 Task: Create a task  Create a new online platform for online personal training sessions , assign it to team member softage.5@softage.net in the project BioTech and update the status of the task to  On Track  , set the priority of the task to Low
Action: Mouse moved to (314, 335)
Screenshot: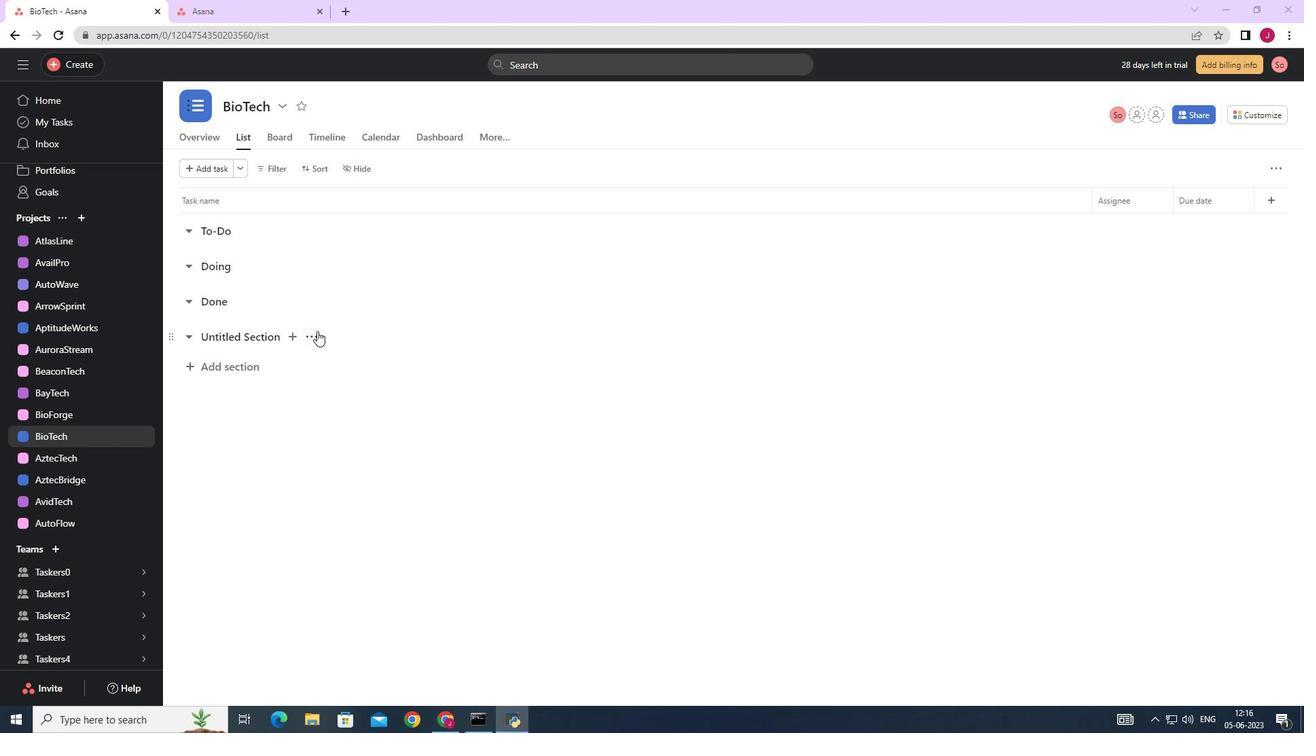 
Action: Mouse pressed left at (314, 335)
Screenshot: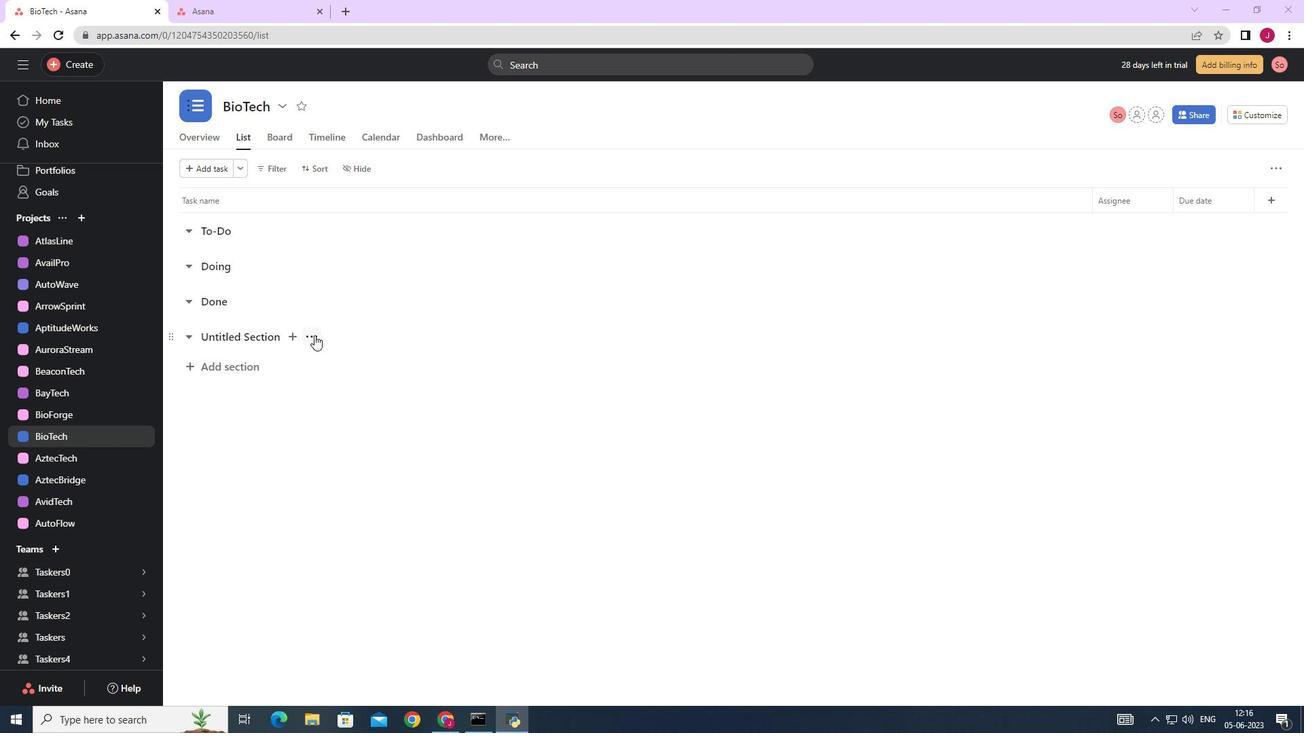 
Action: Mouse moved to (360, 441)
Screenshot: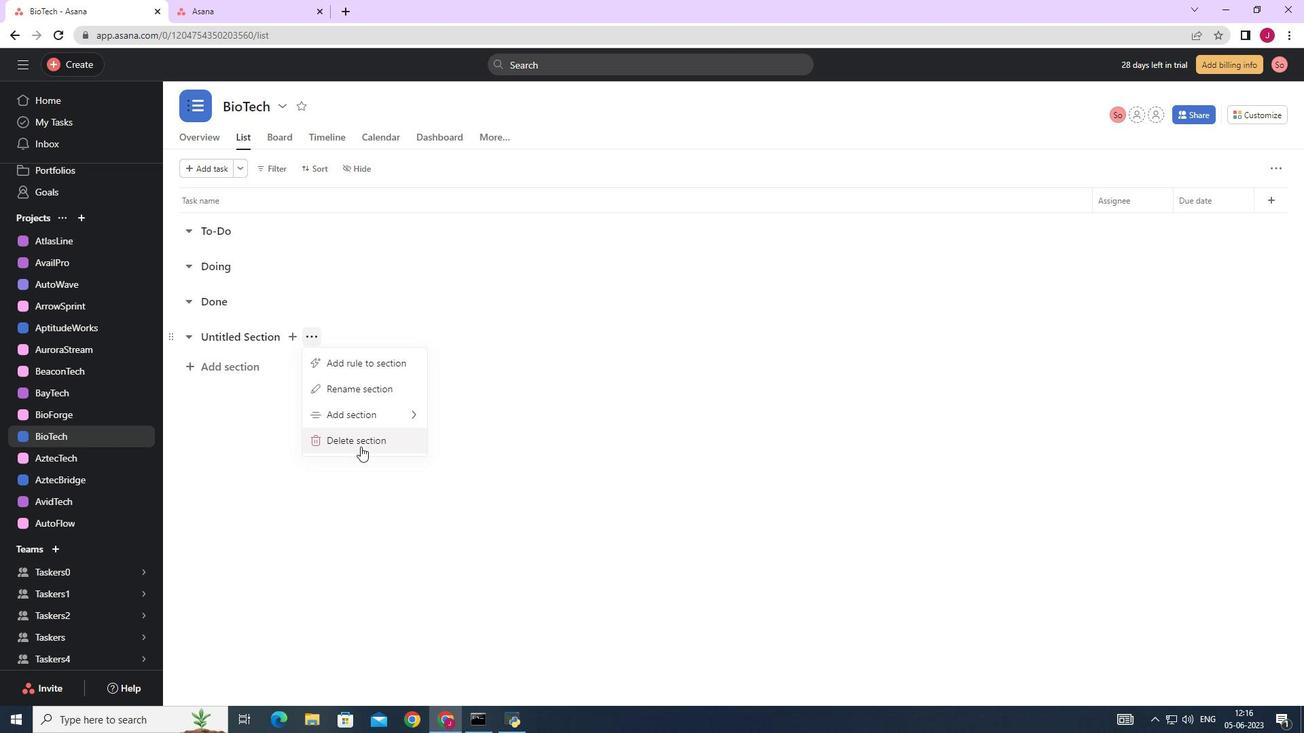 
Action: Mouse pressed left at (360, 441)
Screenshot: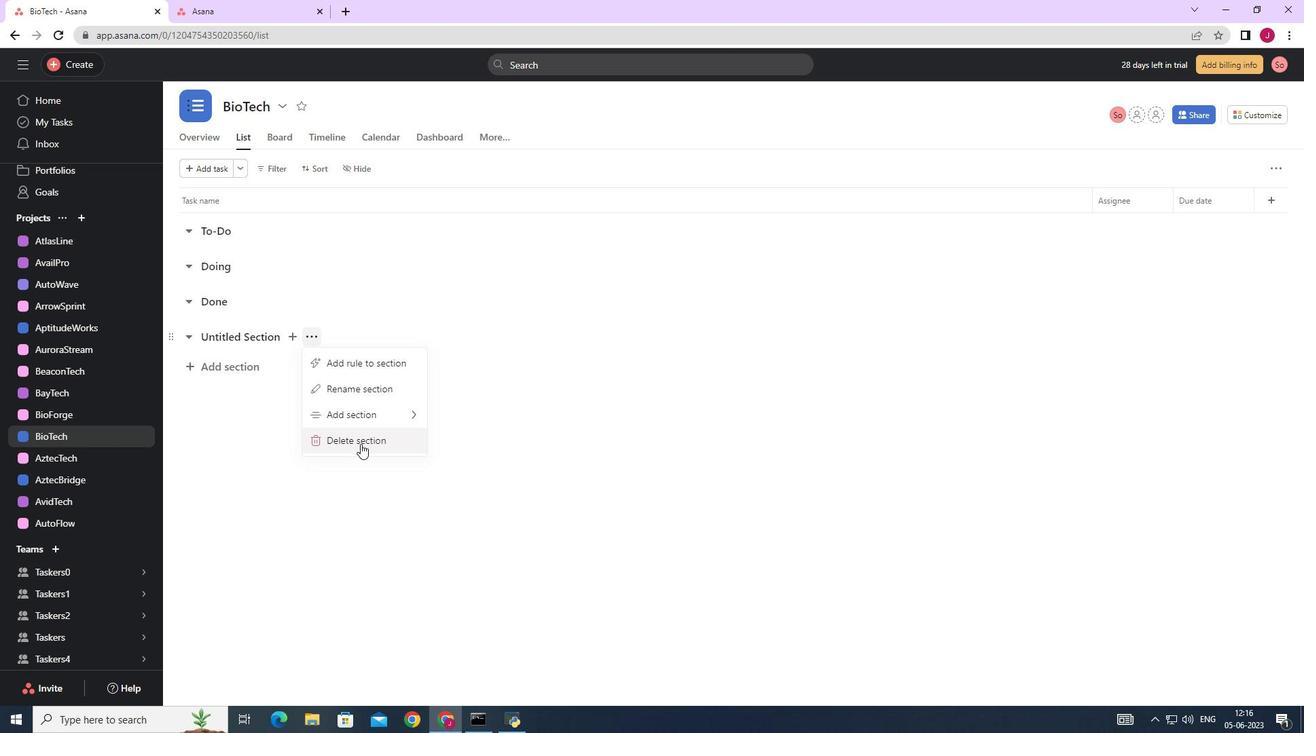 
Action: Mouse moved to (79, 64)
Screenshot: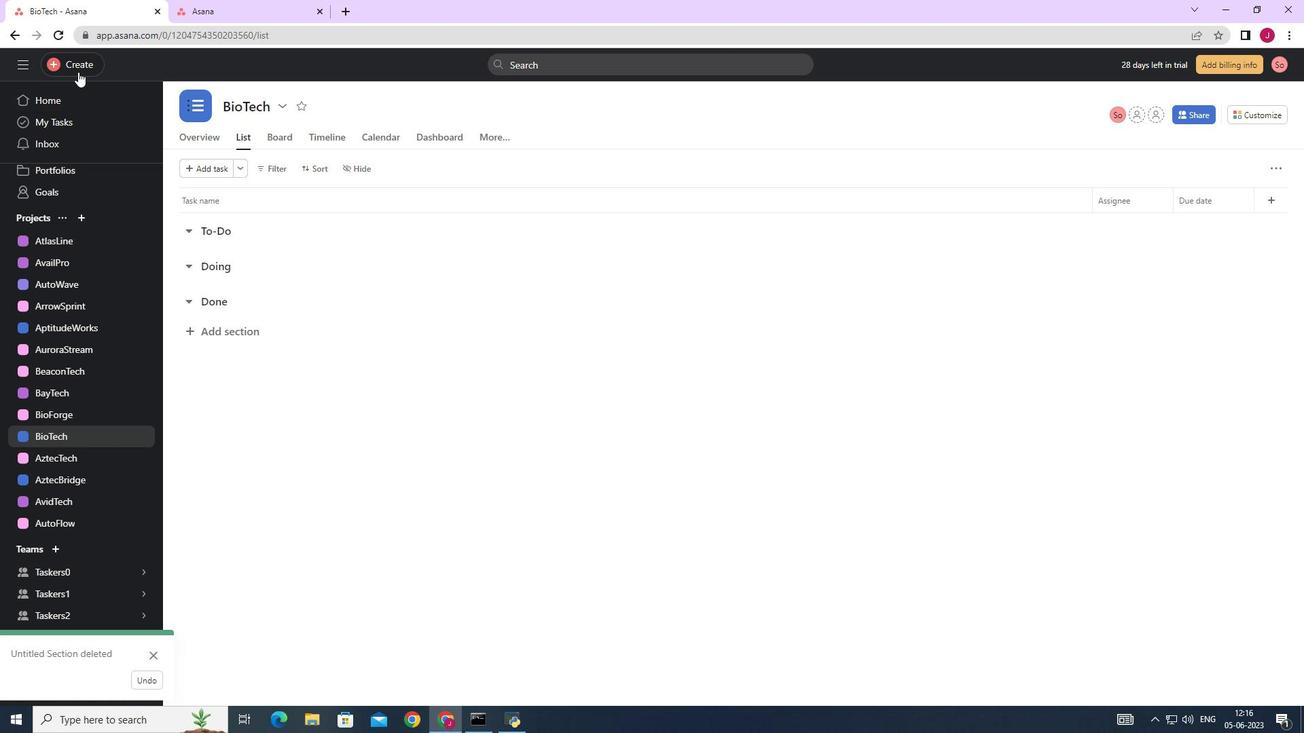 
Action: Mouse pressed left at (79, 64)
Screenshot: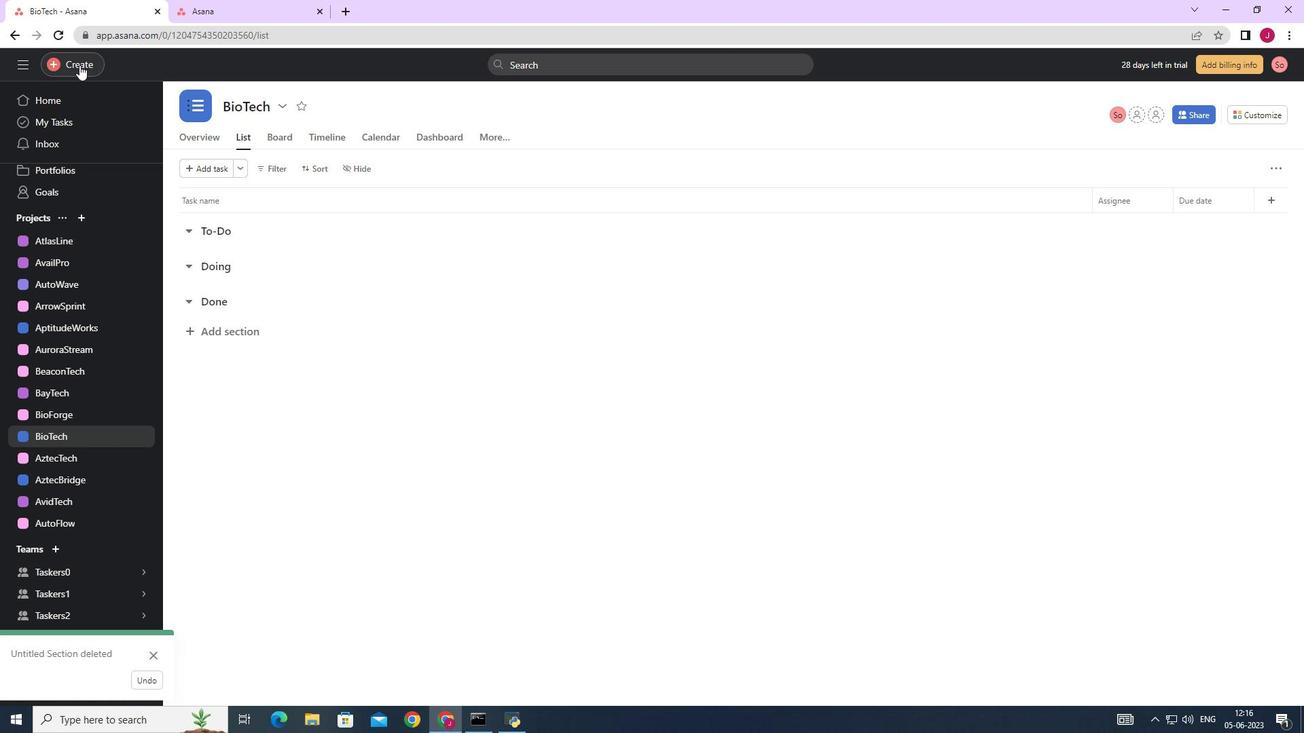 
Action: Mouse moved to (156, 69)
Screenshot: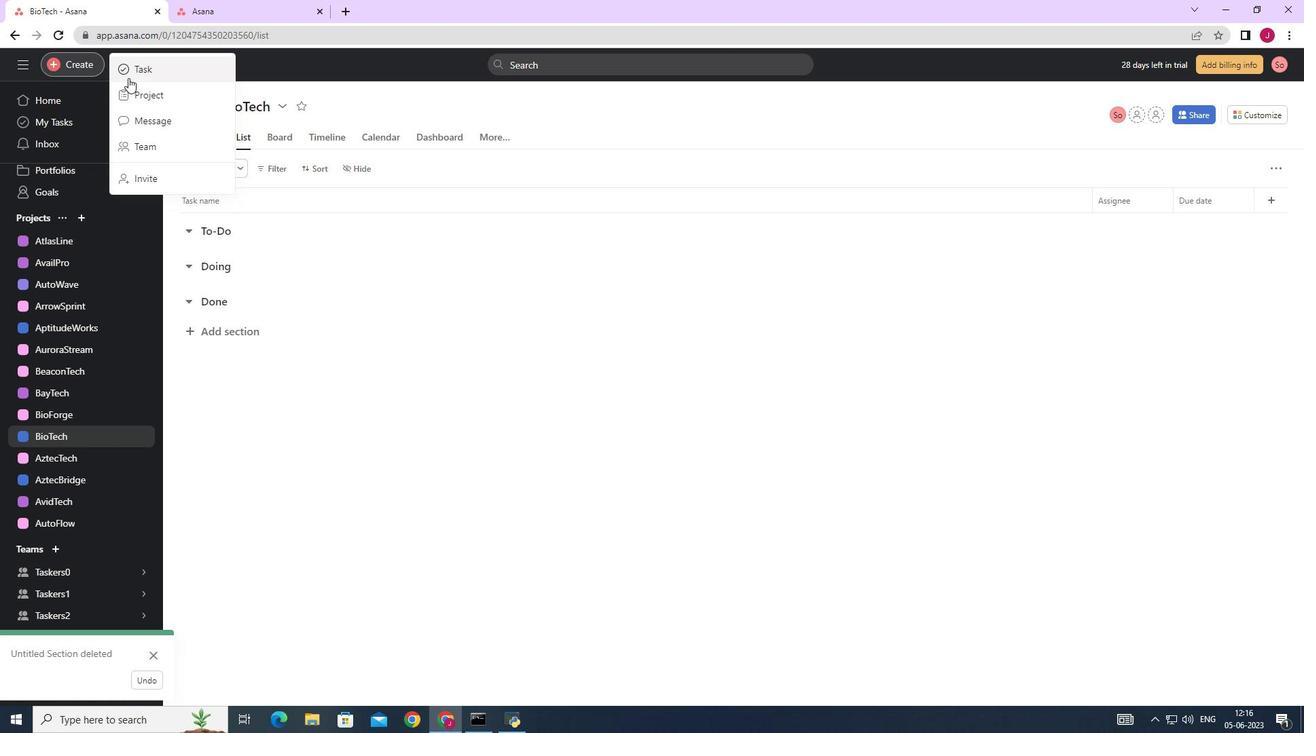 
Action: Mouse pressed left at (156, 69)
Screenshot: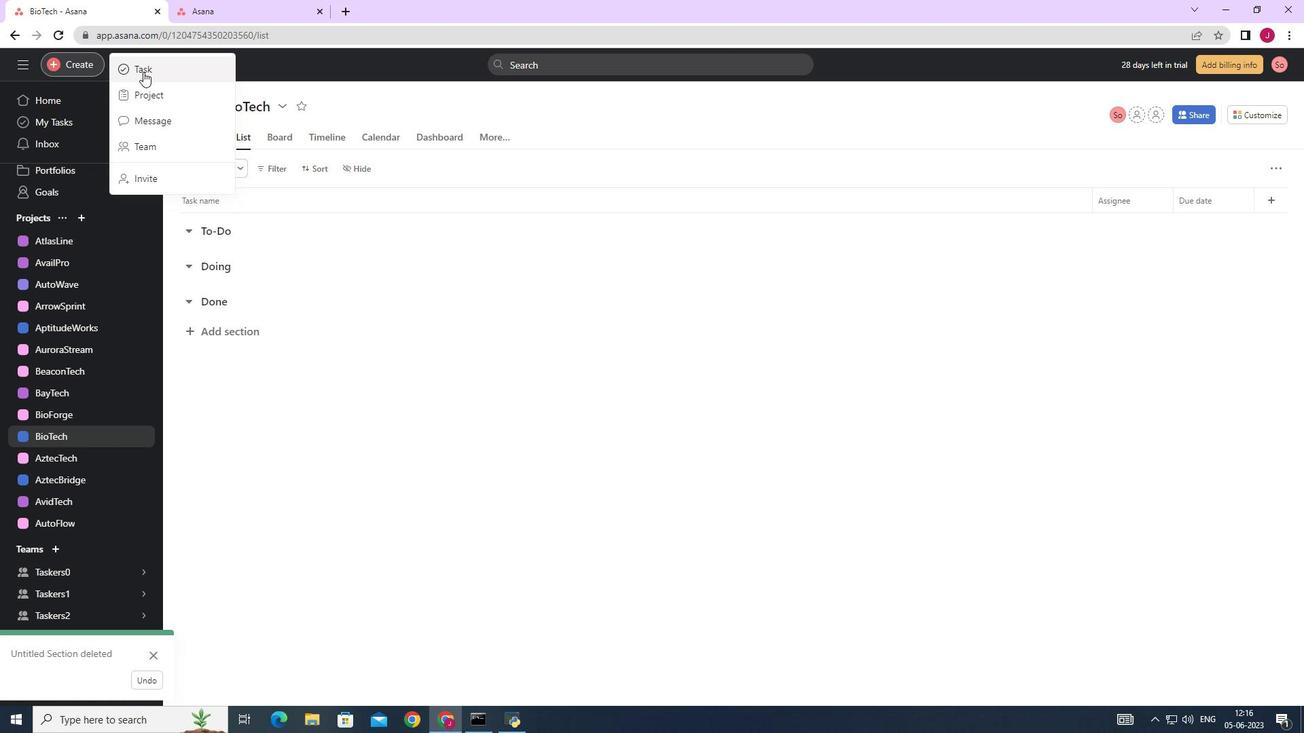 
Action: Mouse moved to (1037, 449)
Screenshot: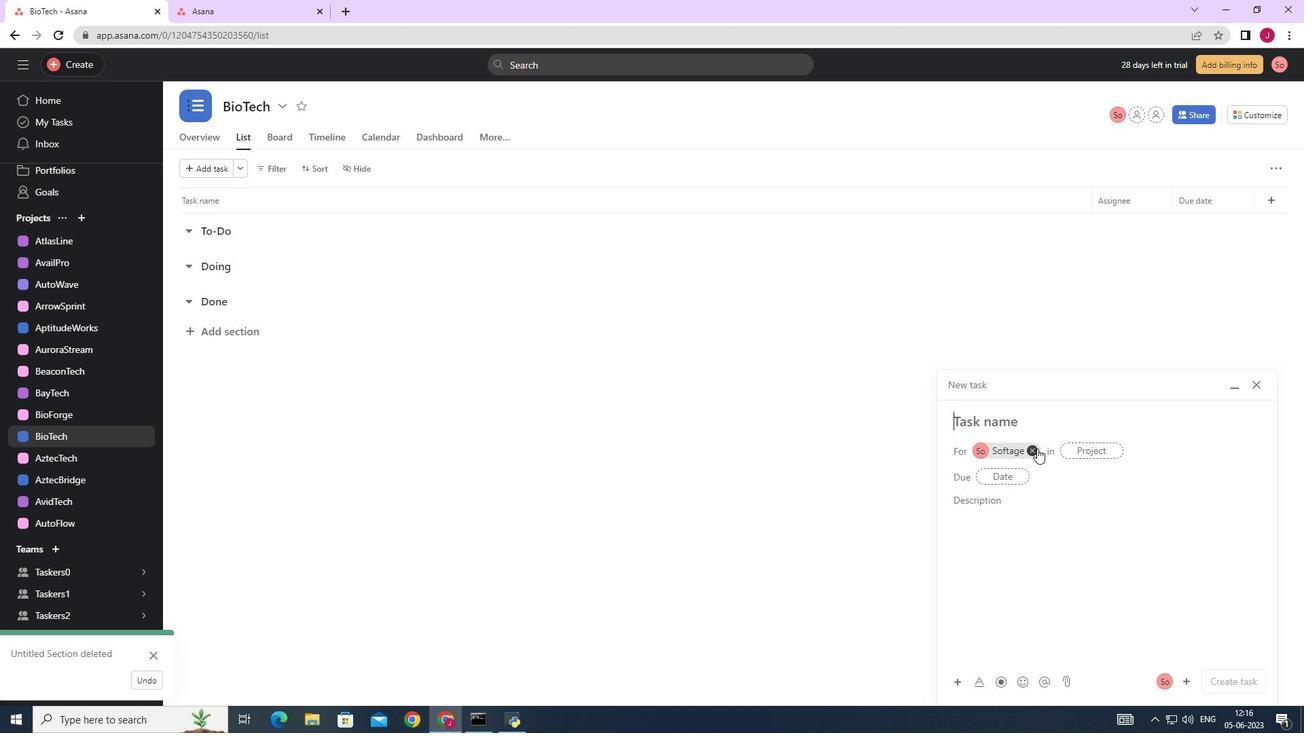
Action: Mouse pressed left at (1037, 449)
Screenshot: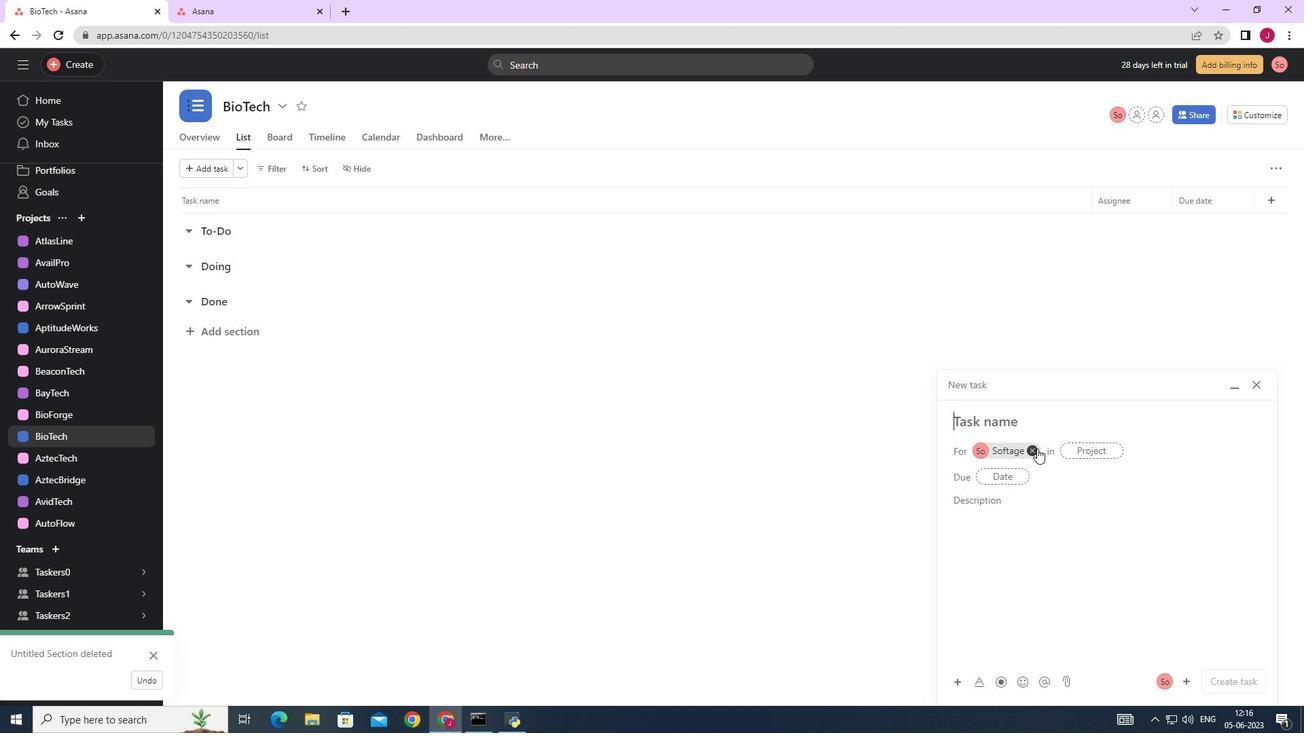 
Action: Mouse moved to (1005, 423)
Screenshot: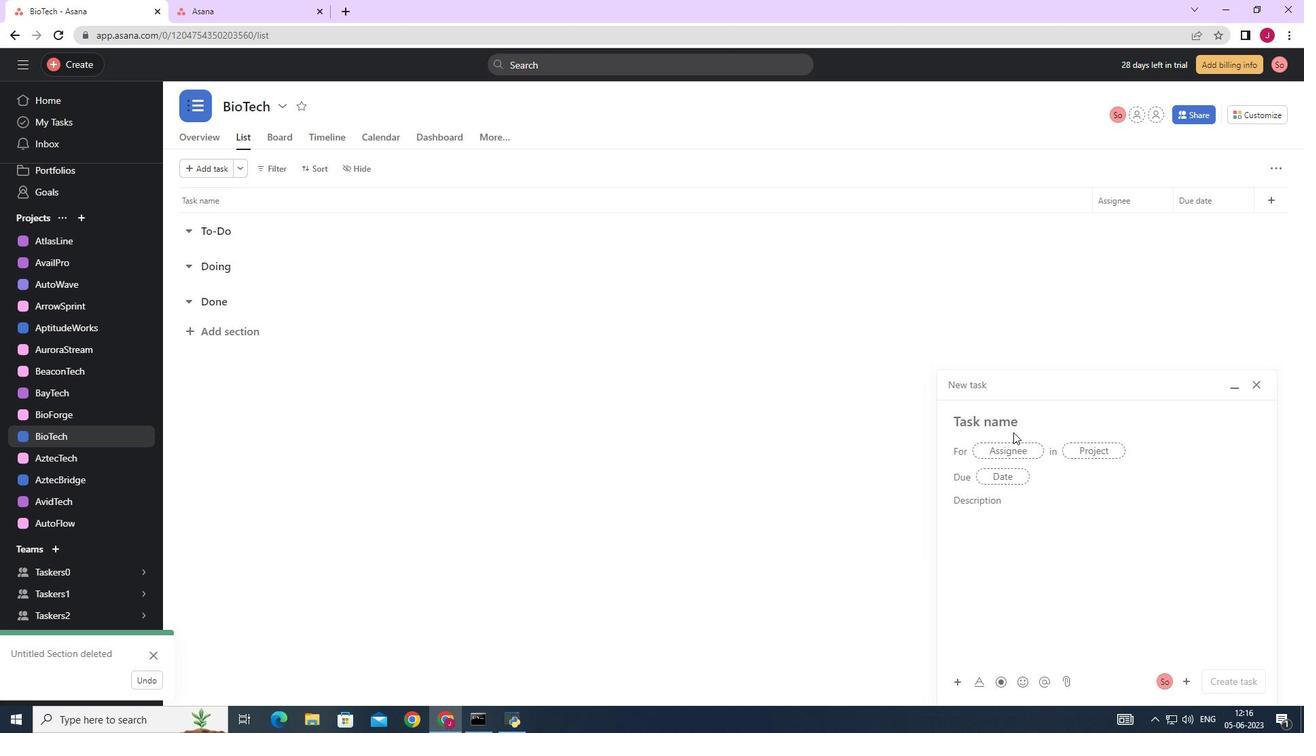 
Action: Mouse pressed left at (1005, 423)
Screenshot: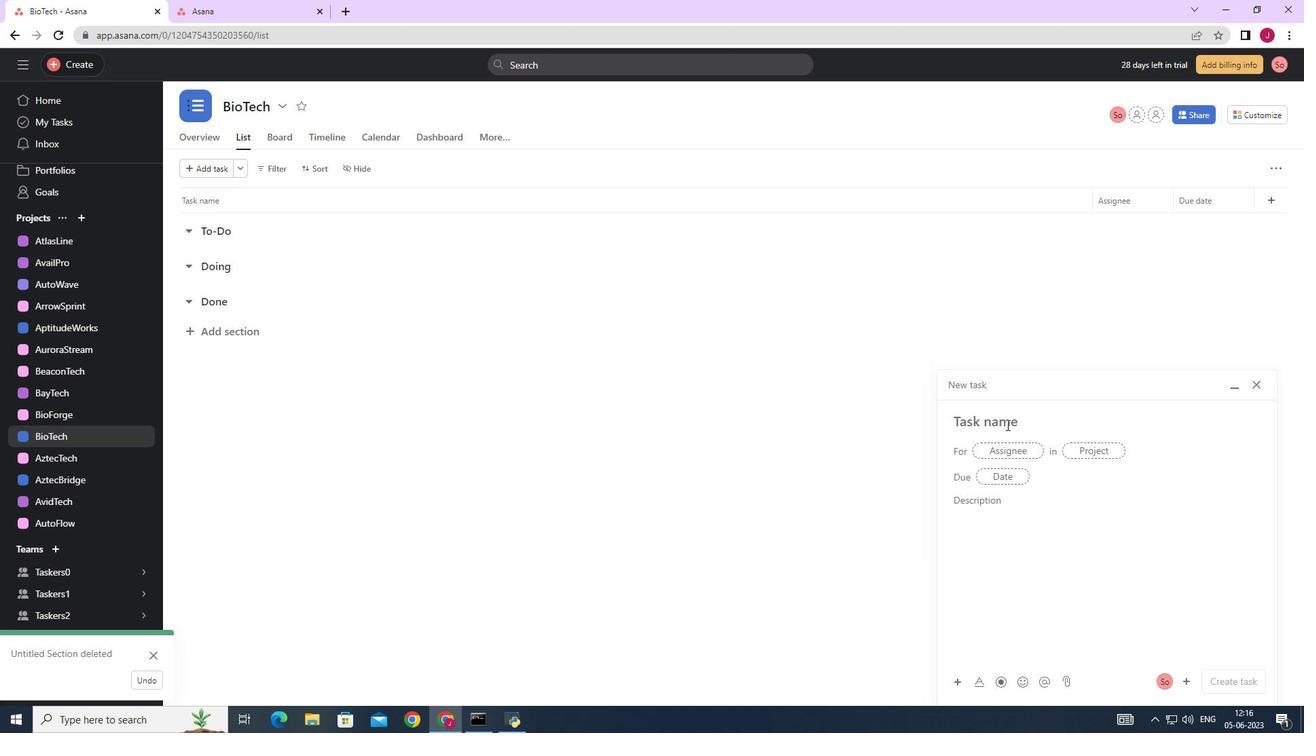 
Action: Key pressed <Key.caps_lock>C<Key.caps_lock>reate<Key.space>a<Key.space>new<Key.space>online<Key.space>platform<Key.space>for<Key.space>online<Key.space>personal<Key.space>training<Key.space>sessions
Screenshot: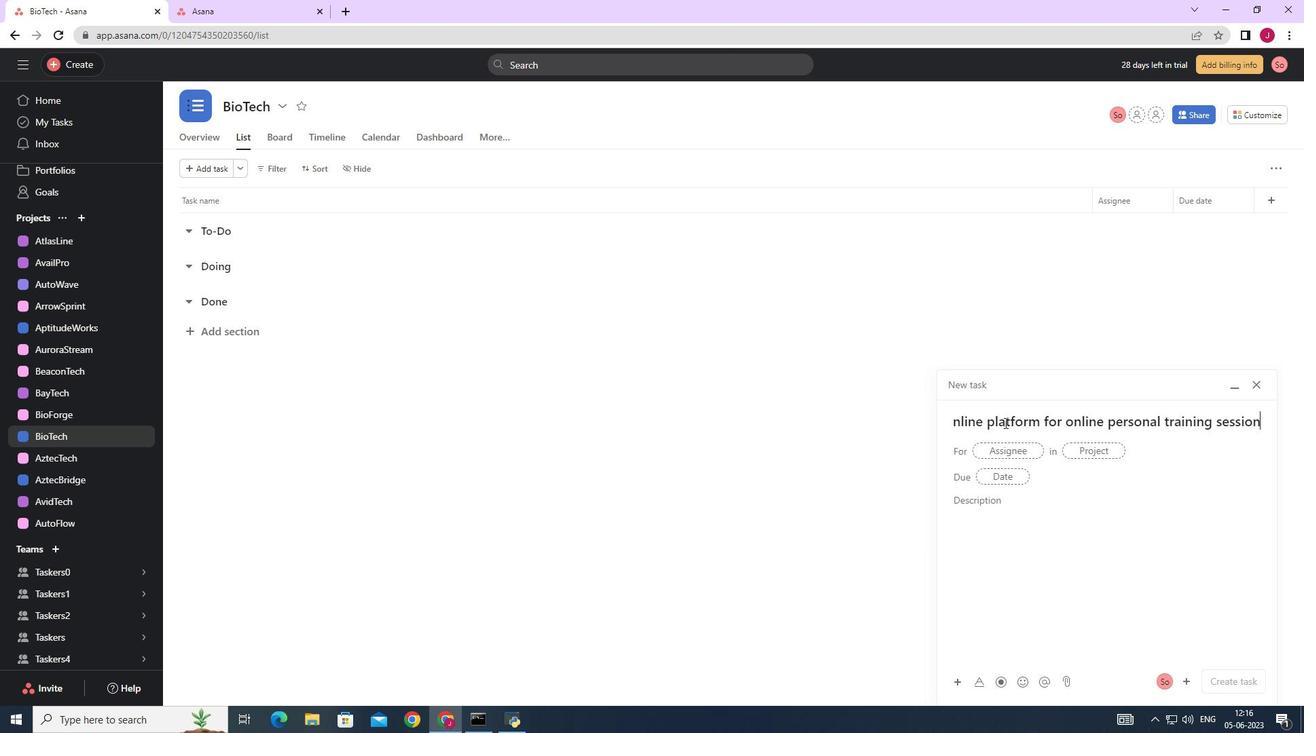 
Action: Mouse moved to (1032, 453)
Screenshot: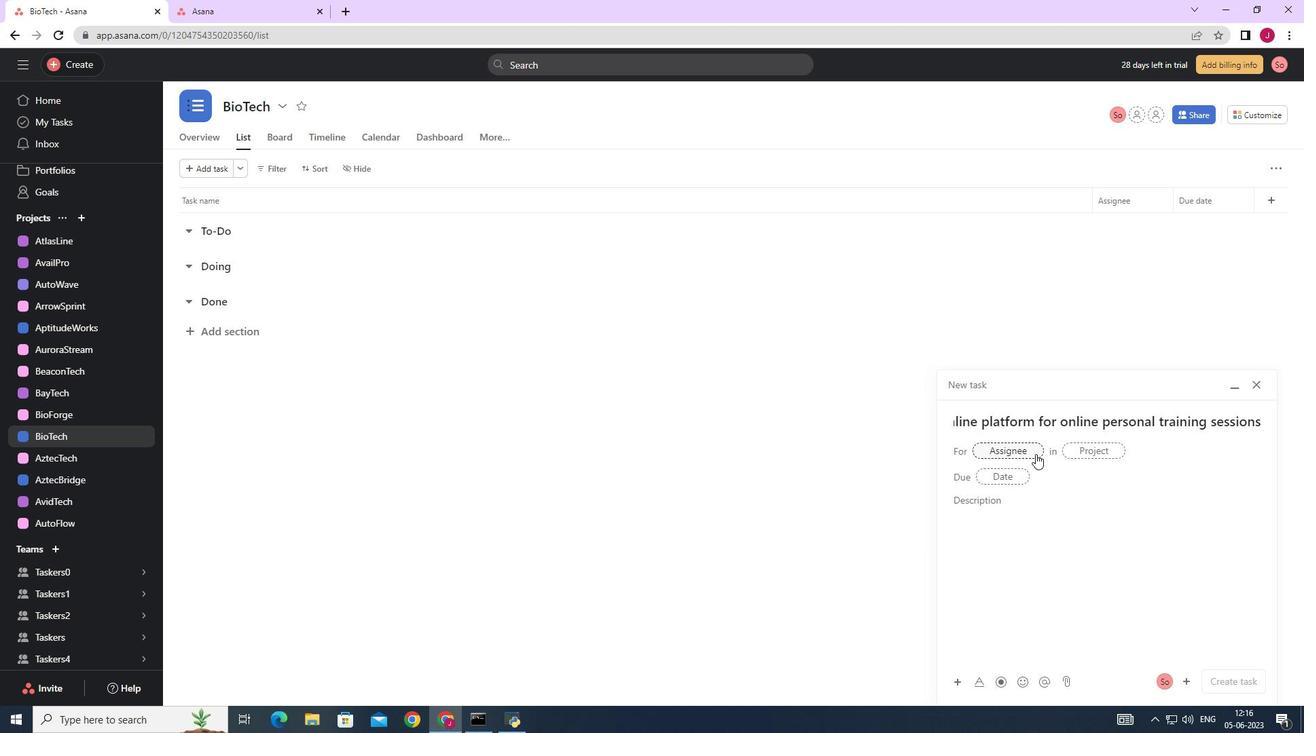 
Action: Mouse pressed left at (1032, 453)
Screenshot: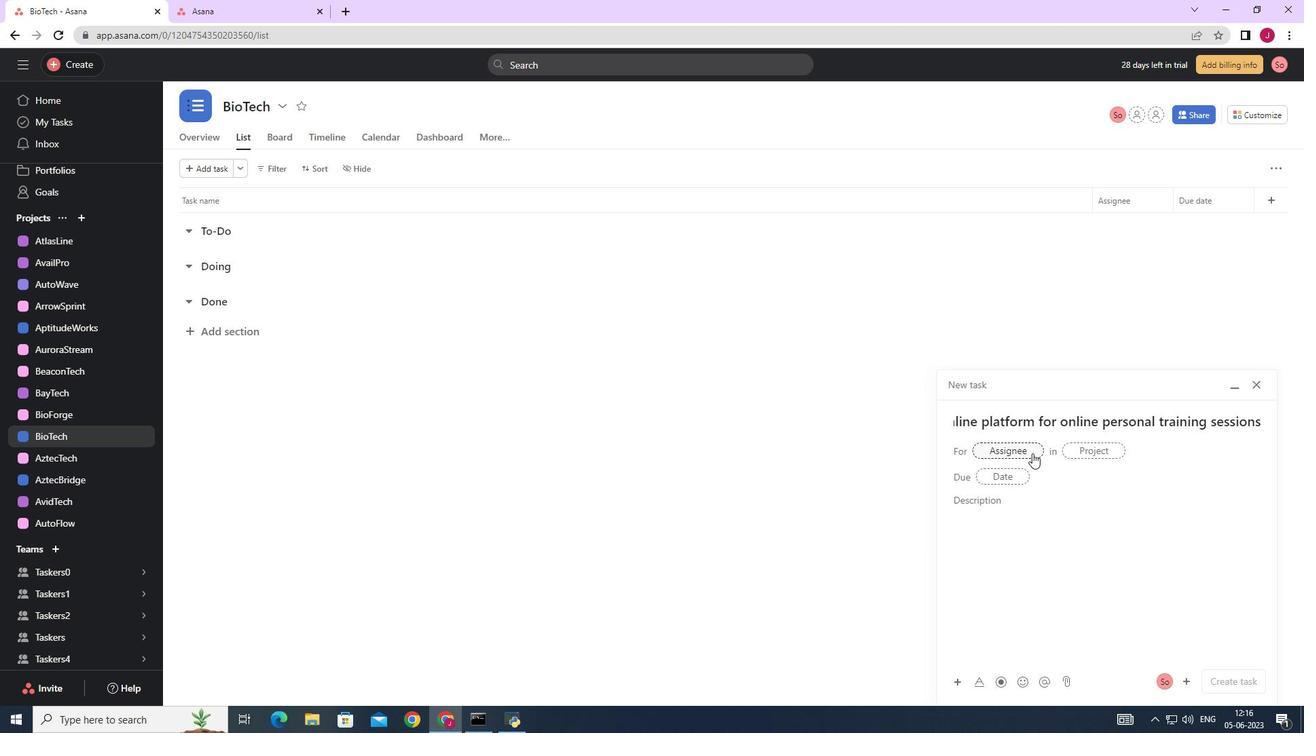 
Action: Key pressed sp<Key.backspace>oftage.5
Screenshot: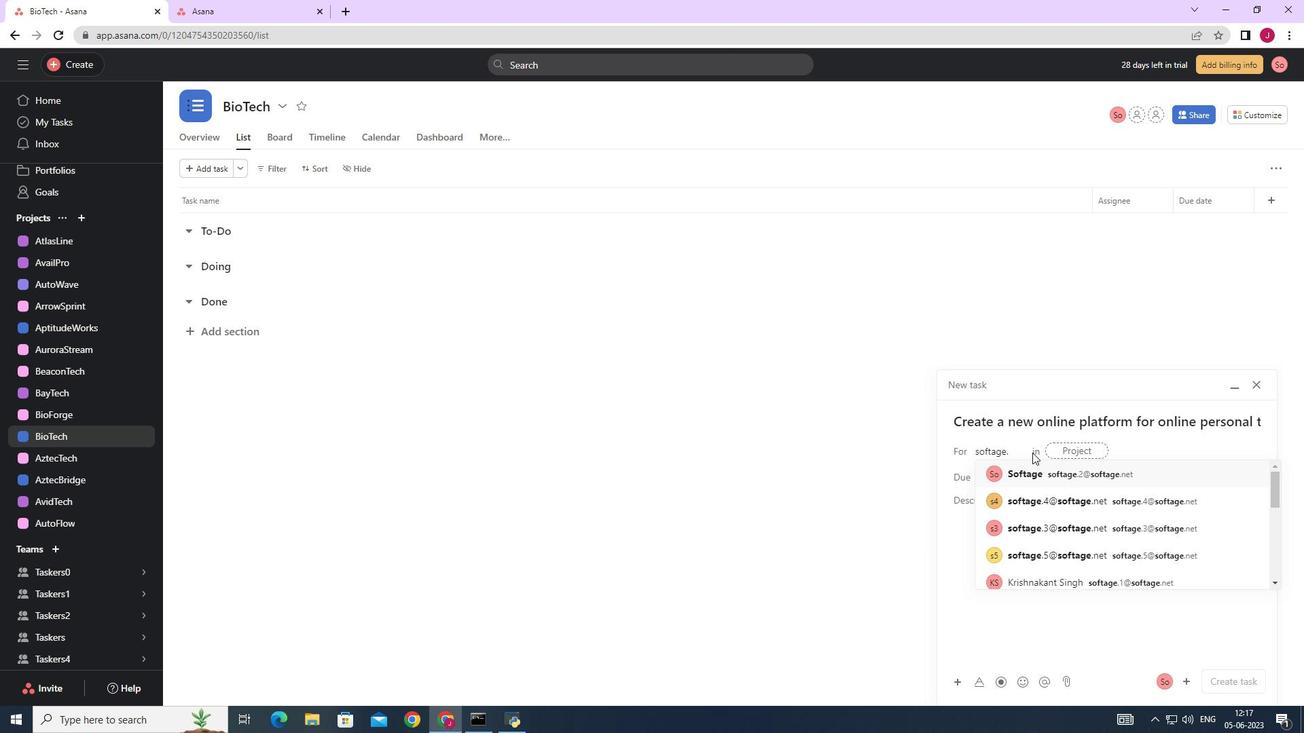 
Action: Mouse moved to (1050, 475)
Screenshot: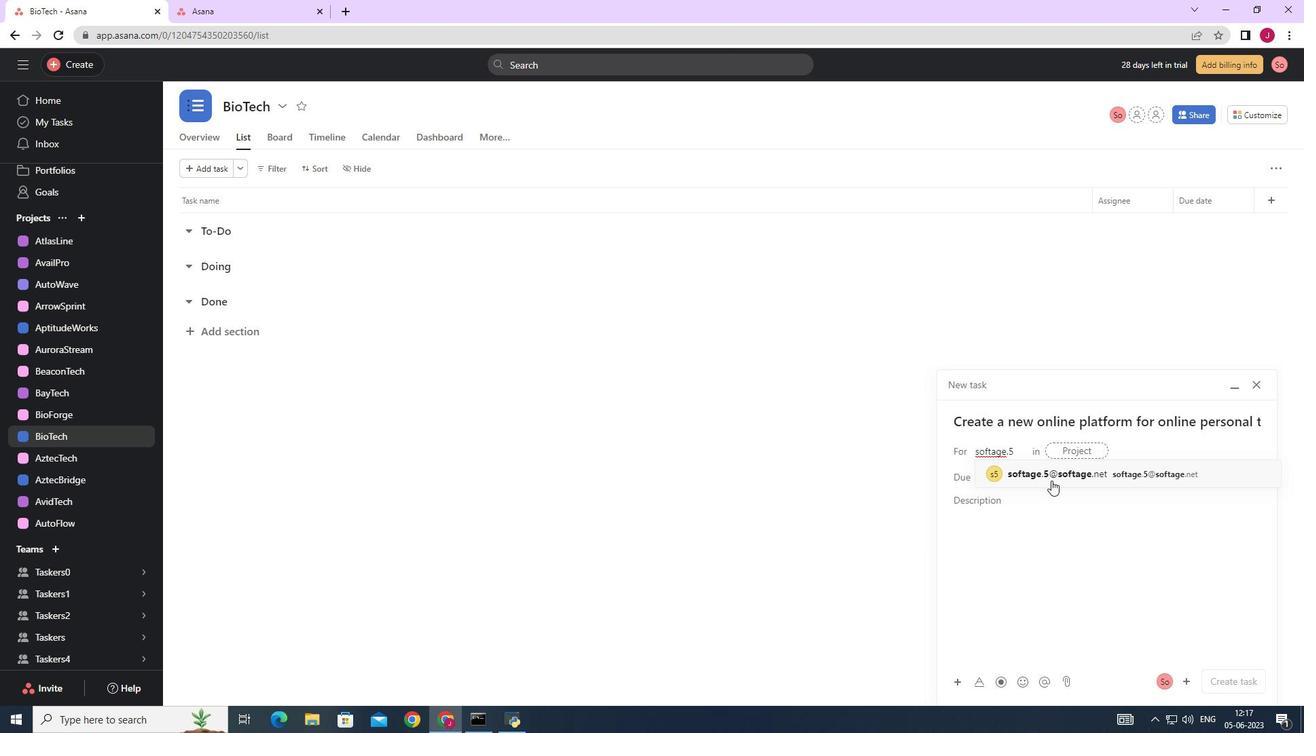 
Action: Mouse pressed left at (1050, 475)
Screenshot: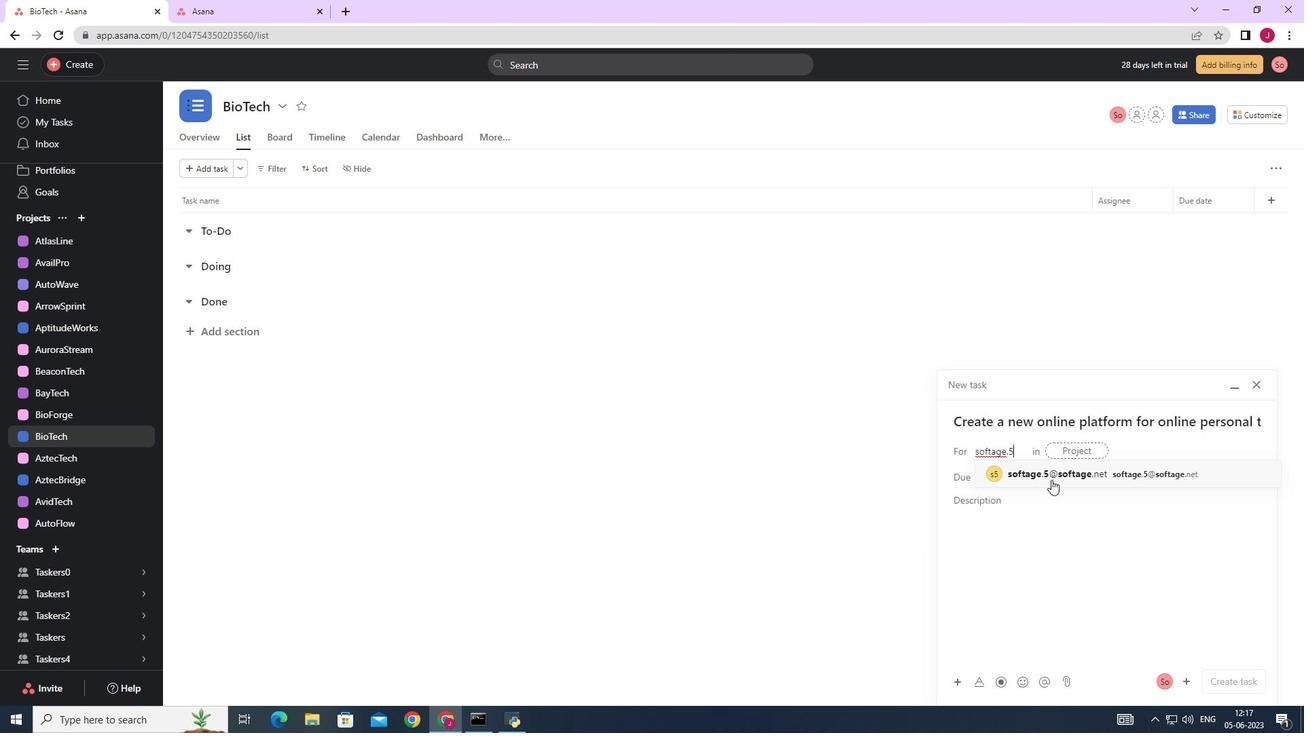 
Action: Mouse moved to (857, 469)
Screenshot: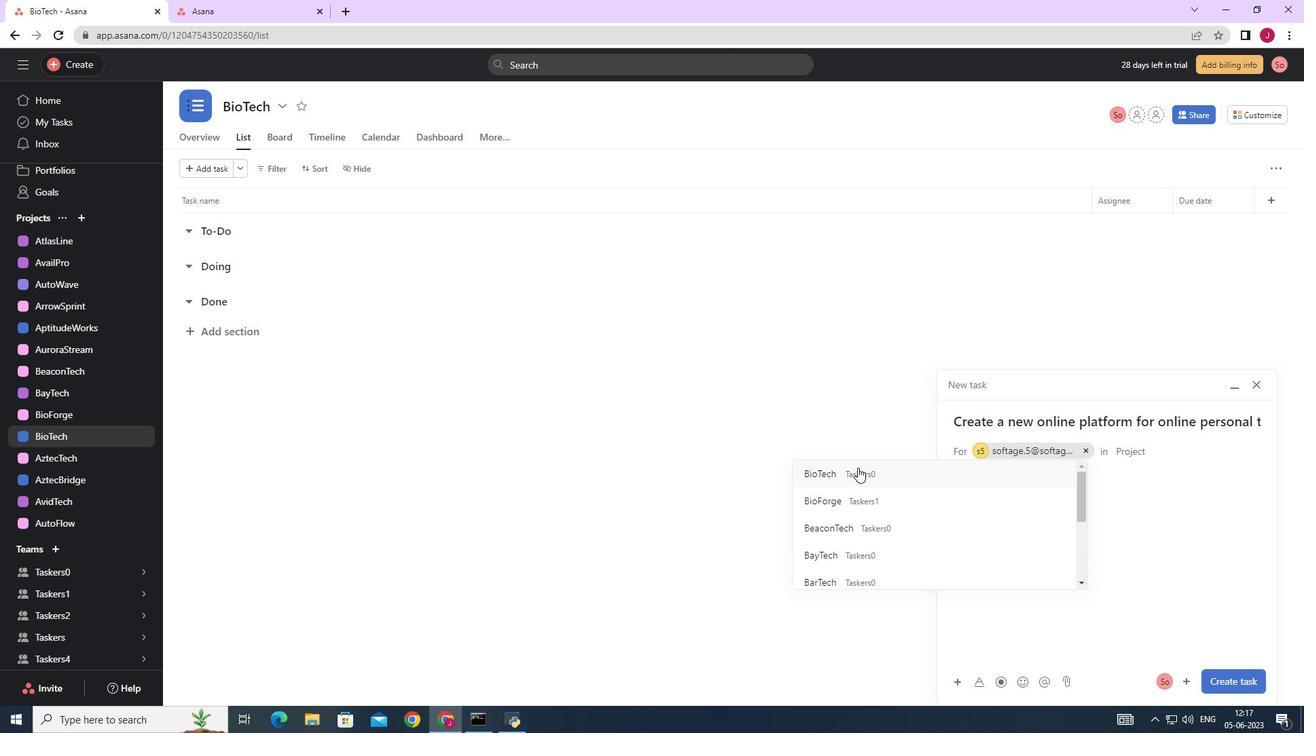 
Action: Mouse pressed left at (857, 469)
Screenshot: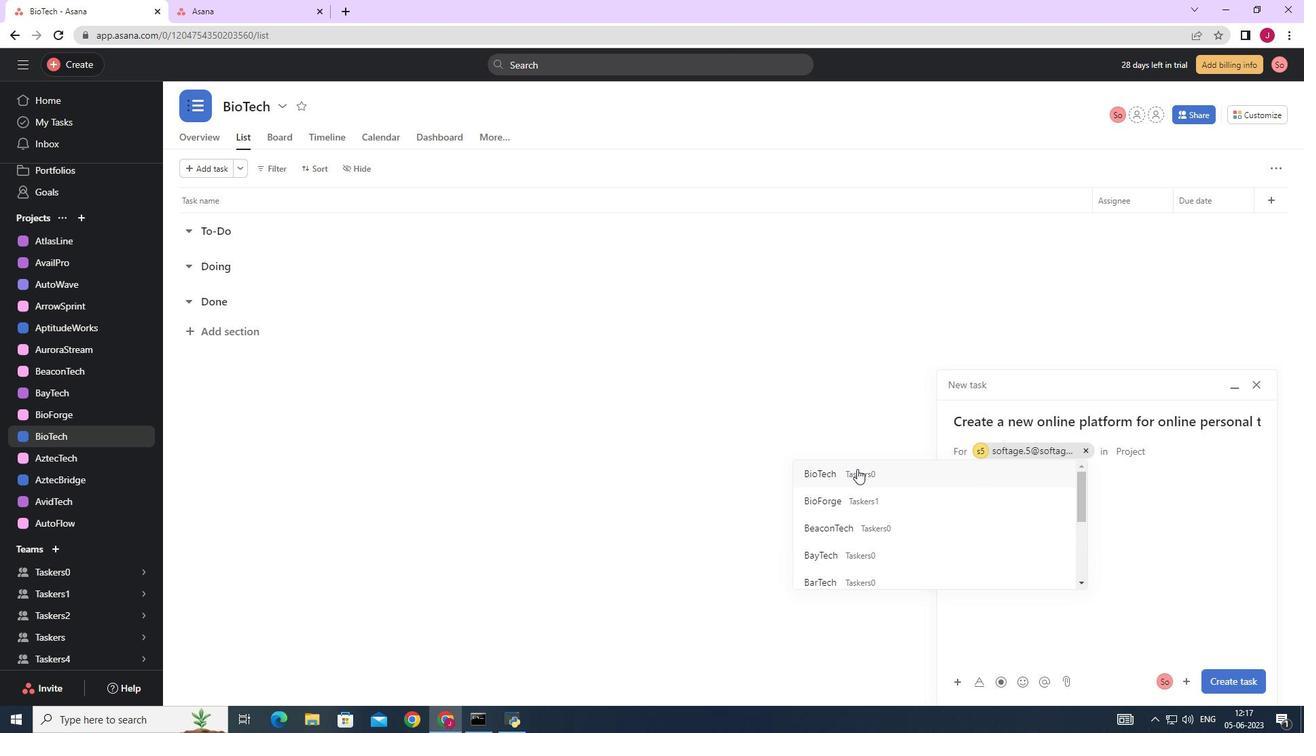
Action: Mouse moved to (1273, 204)
Screenshot: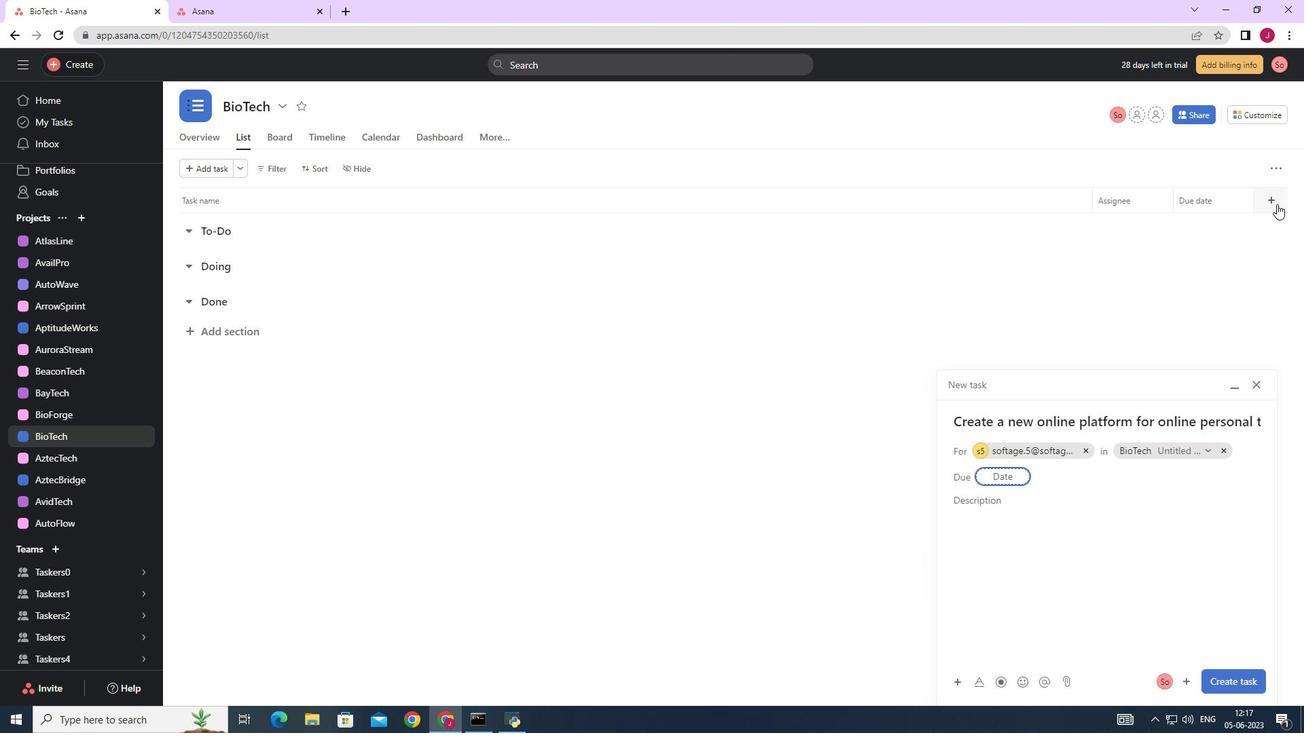 
Action: Mouse pressed left at (1273, 204)
Screenshot: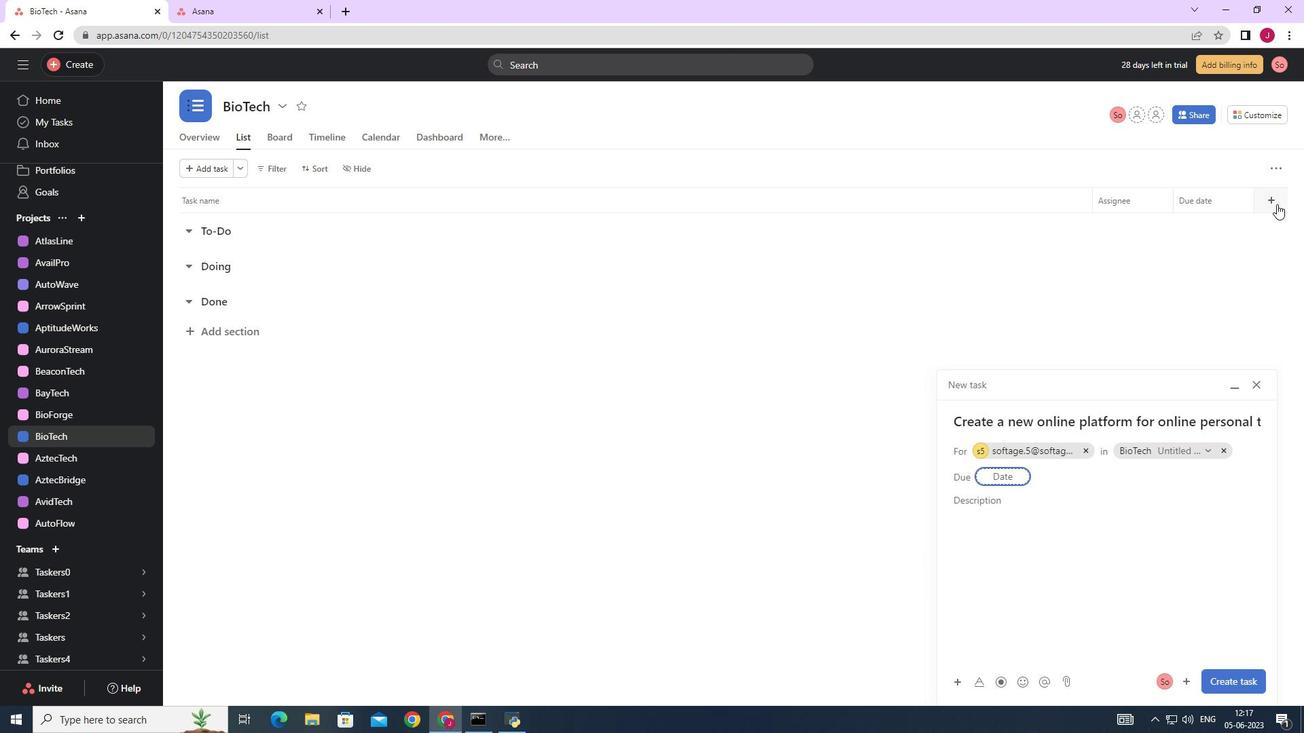 
Action: Mouse moved to (1210, 253)
Screenshot: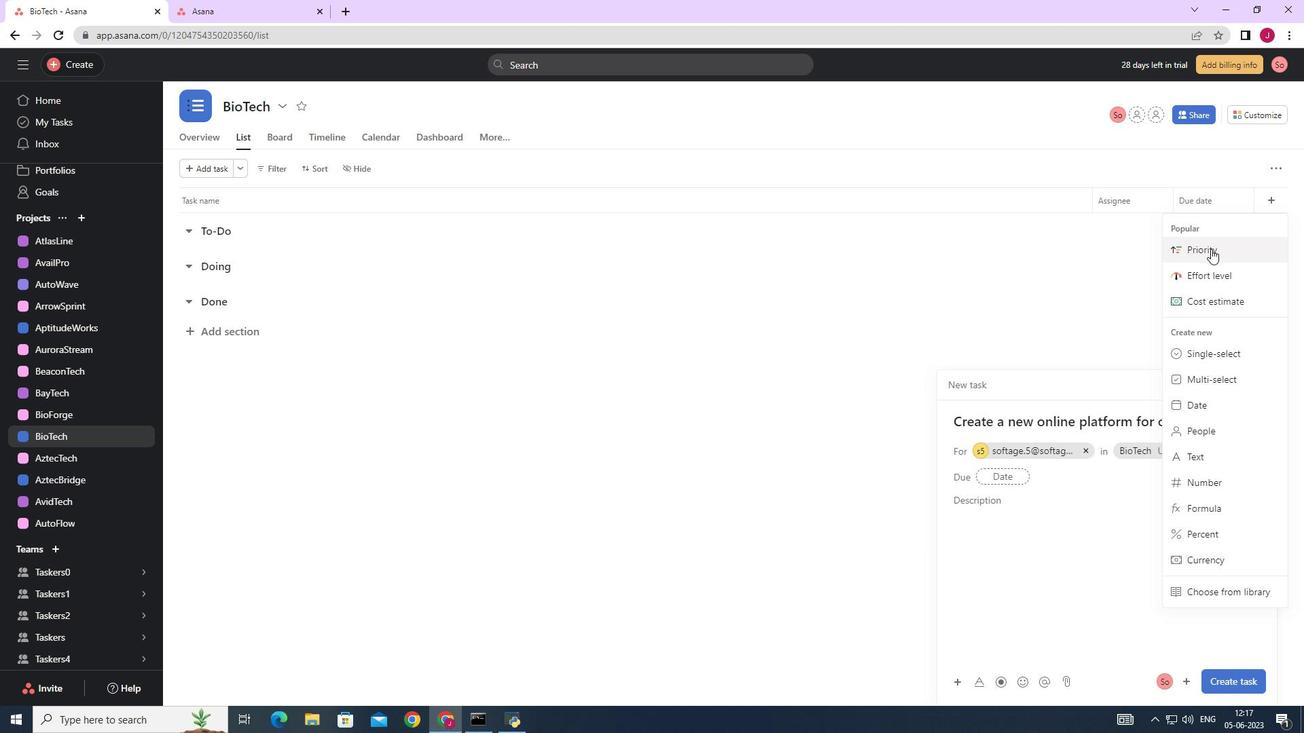 
Action: Mouse pressed left at (1210, 253)
Screenshot: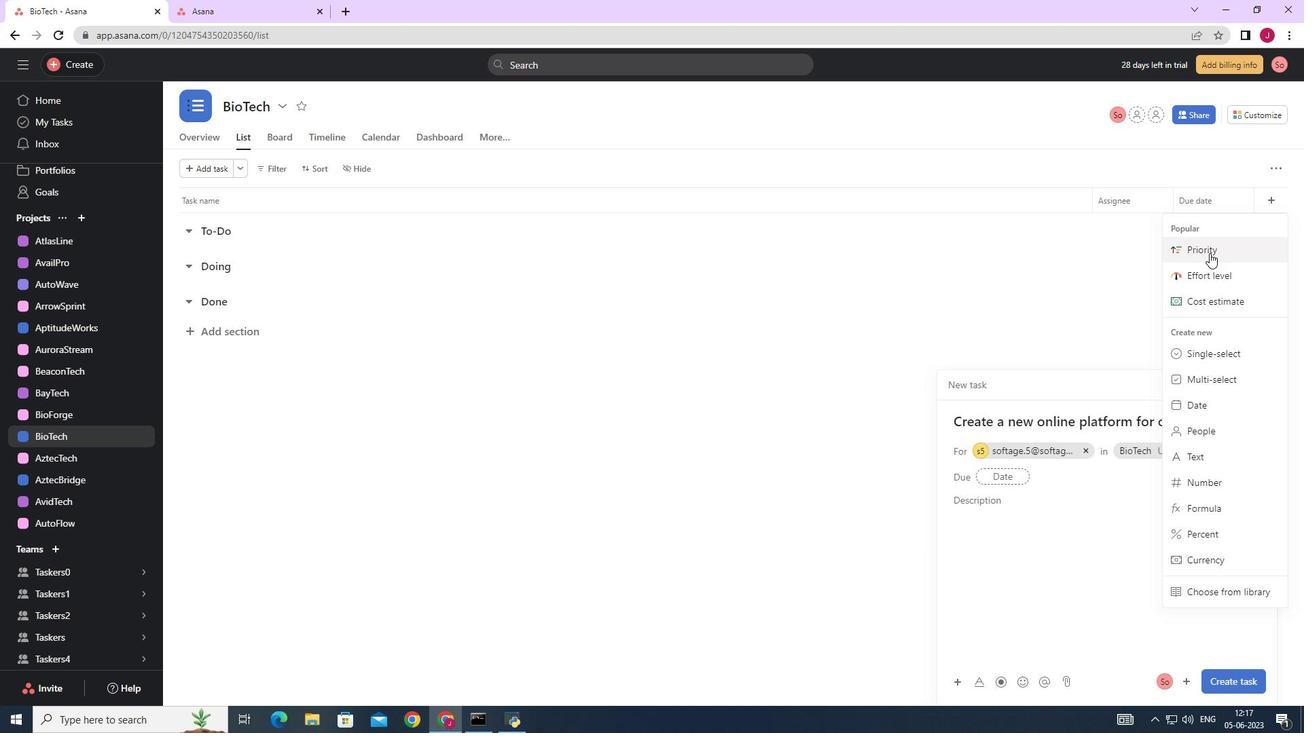 
Action: Mouse moved to (791, 455)
Screenshot: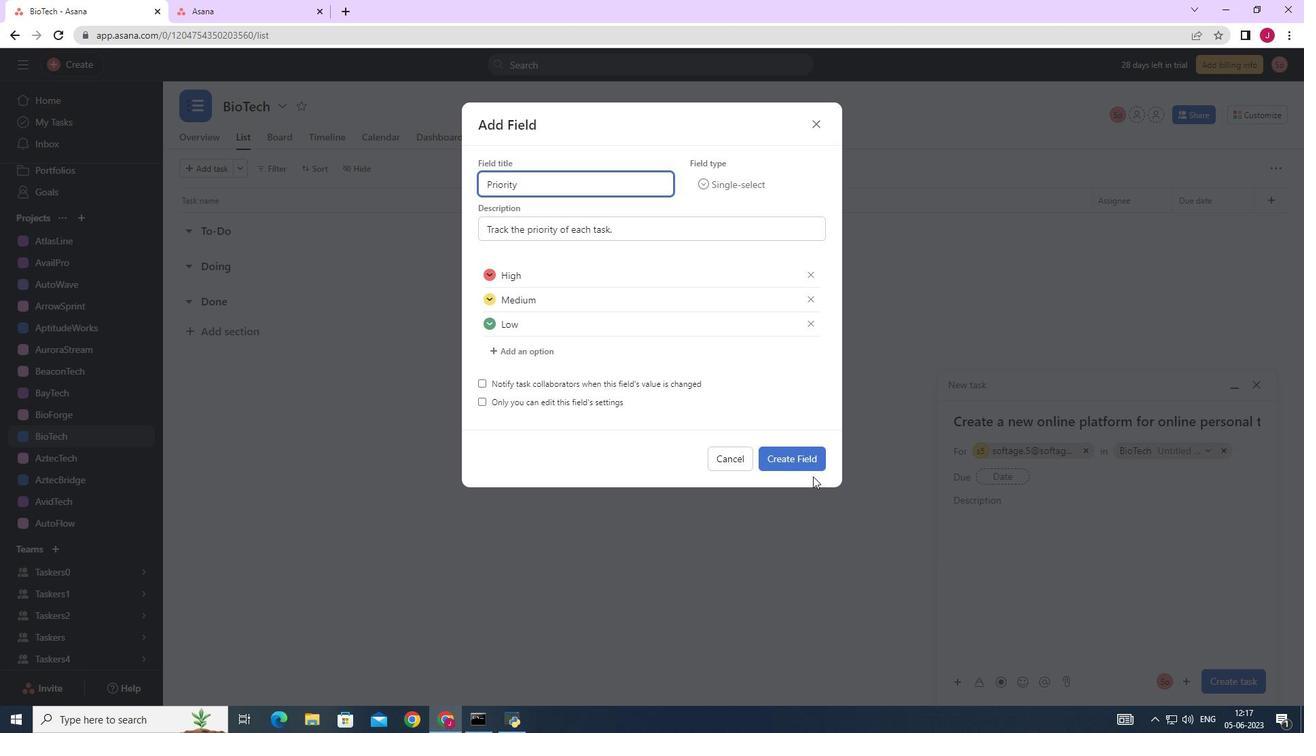 
Action: Mouse pressed left at (791, 455)
Screenshot: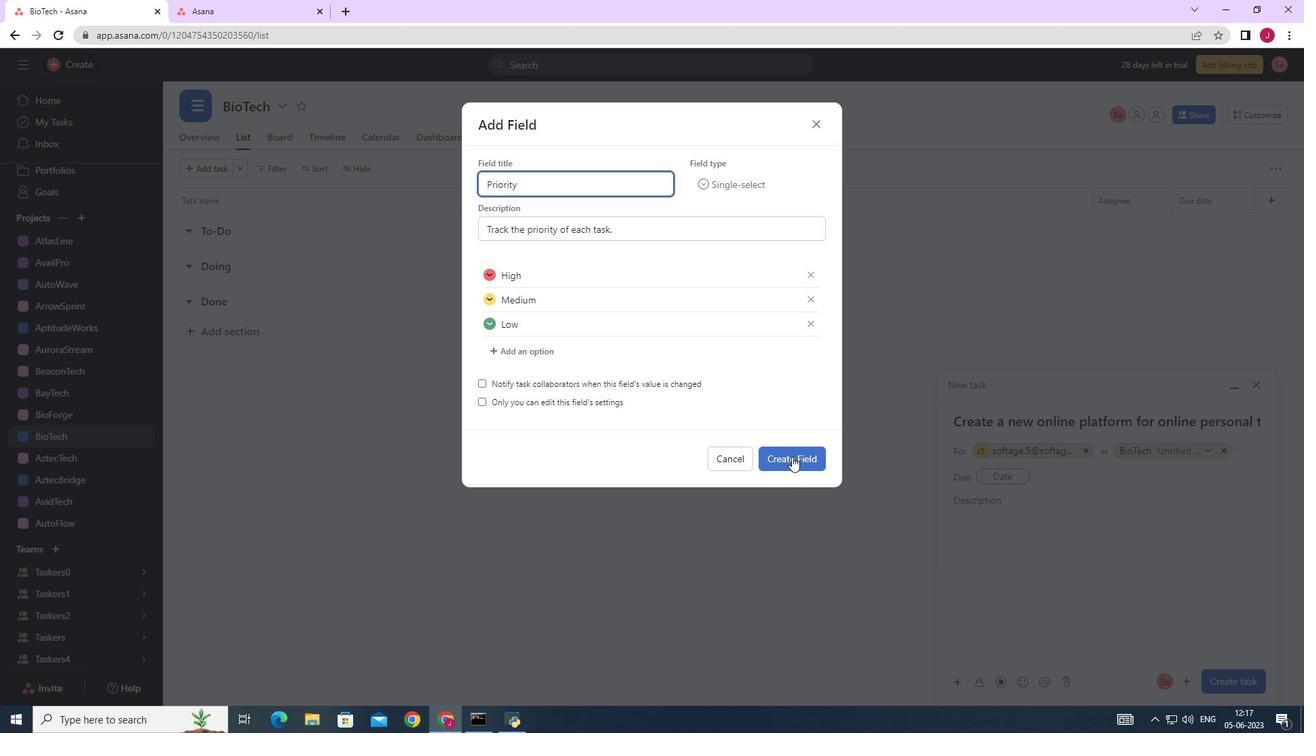 
Action: Mouse moved to (1270, 203)
Screenshot: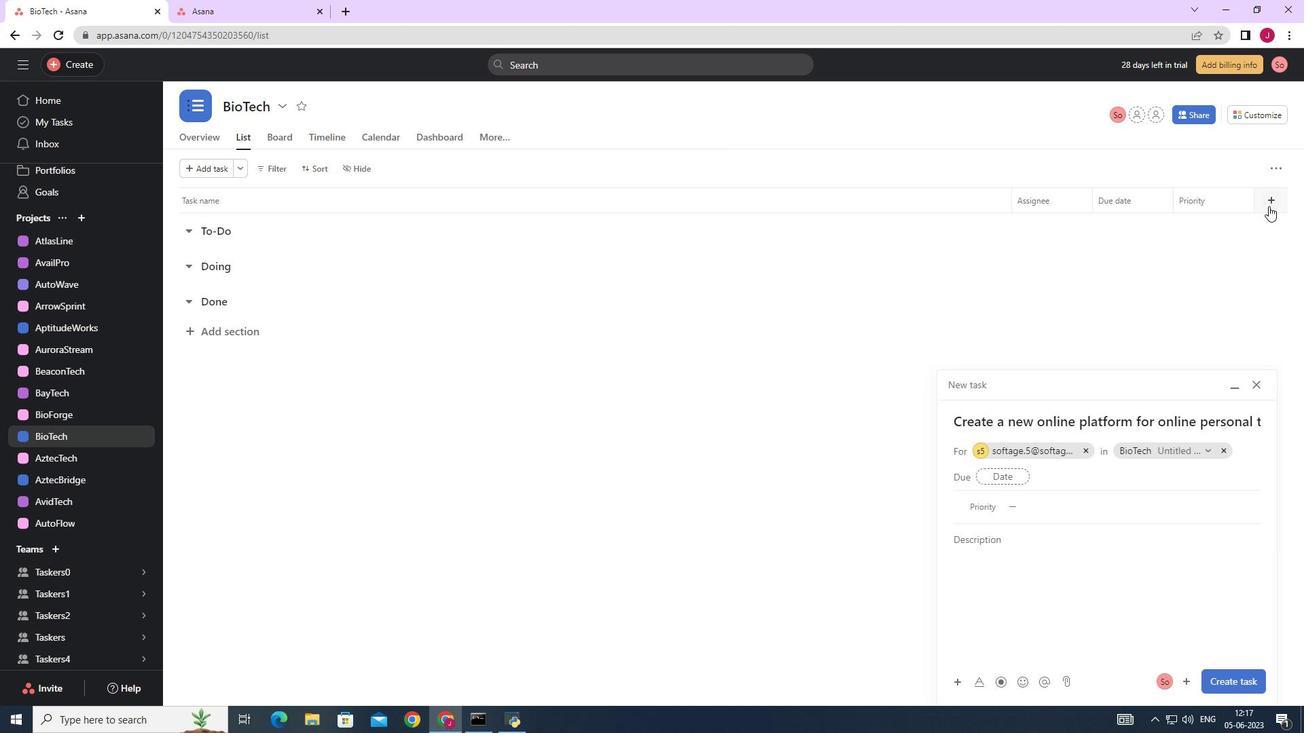 
Action: Mouse pressed left at (1270, 203)
Screenshot: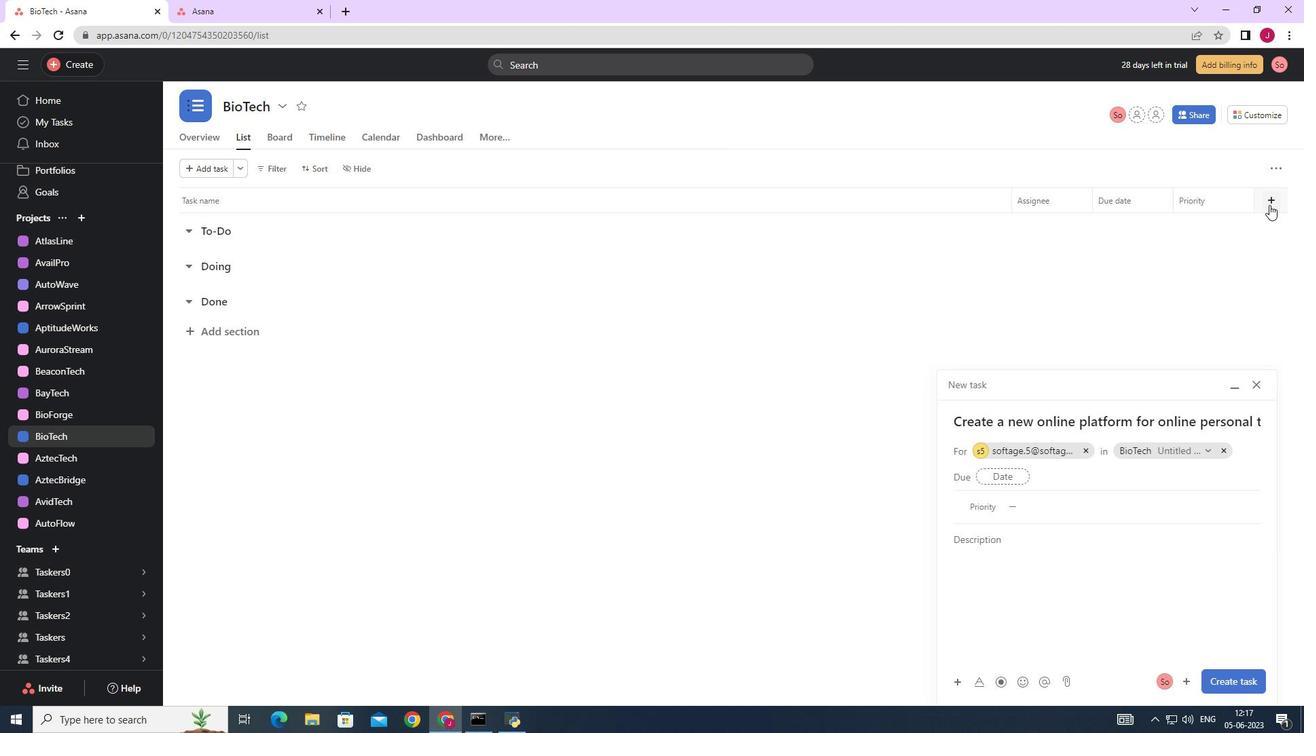
Action: Mouse moved to (1206, 356)
Screenshot: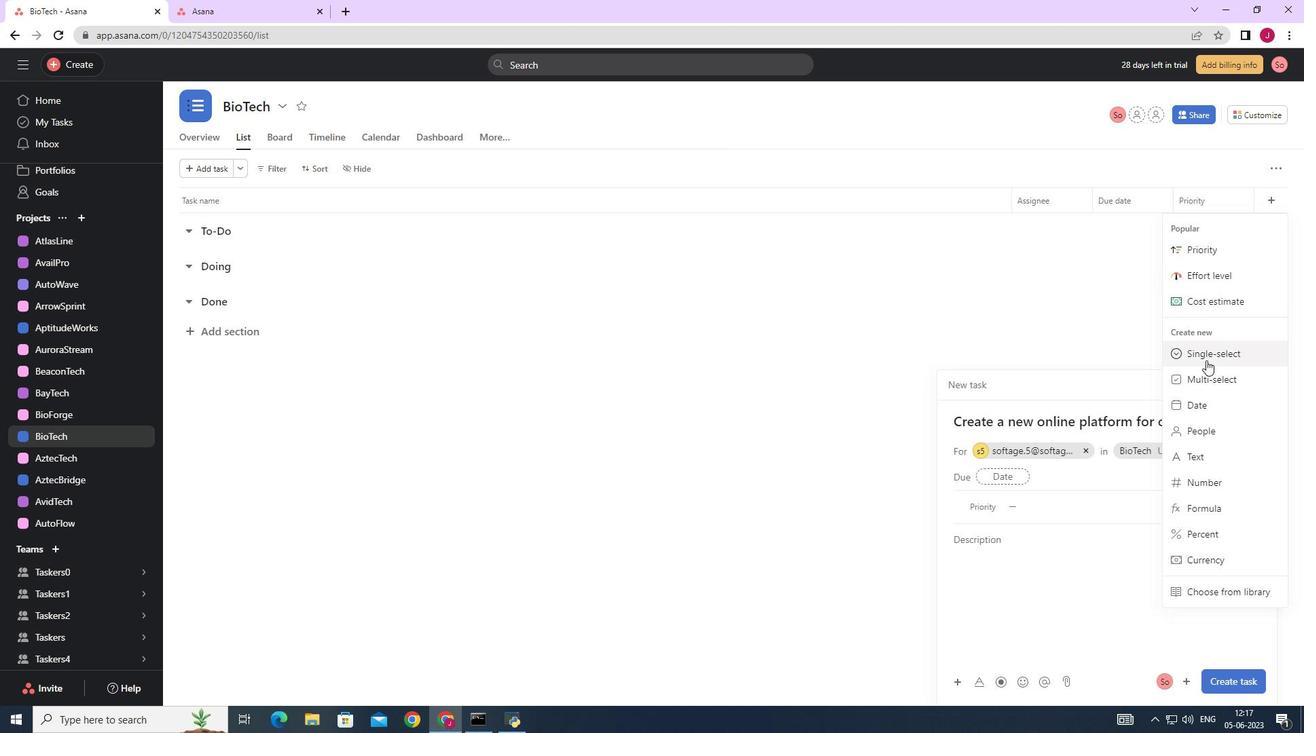 
Action: Mouse pressed left at (1206, 356)
Screenshot: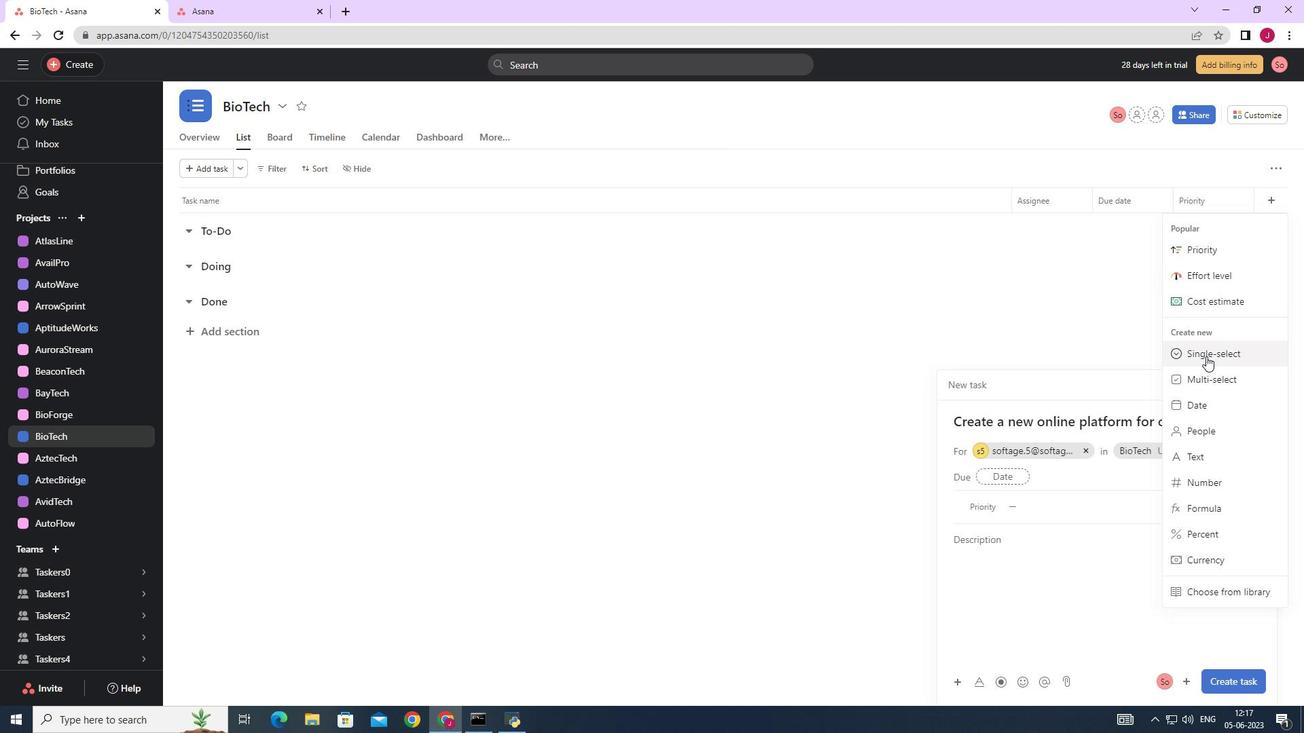 
Action: Mouse moved to (613, 229)
Screenshot: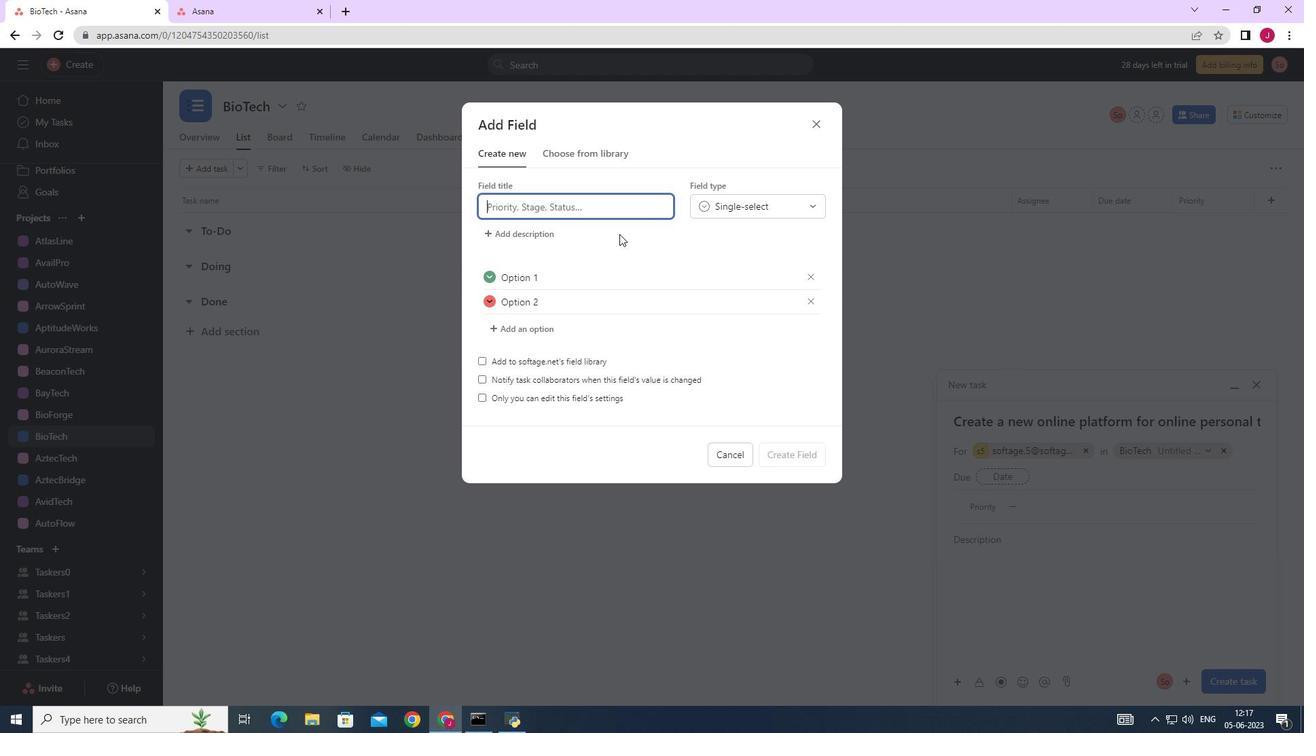 
Action: Key pressed status
Screenshot: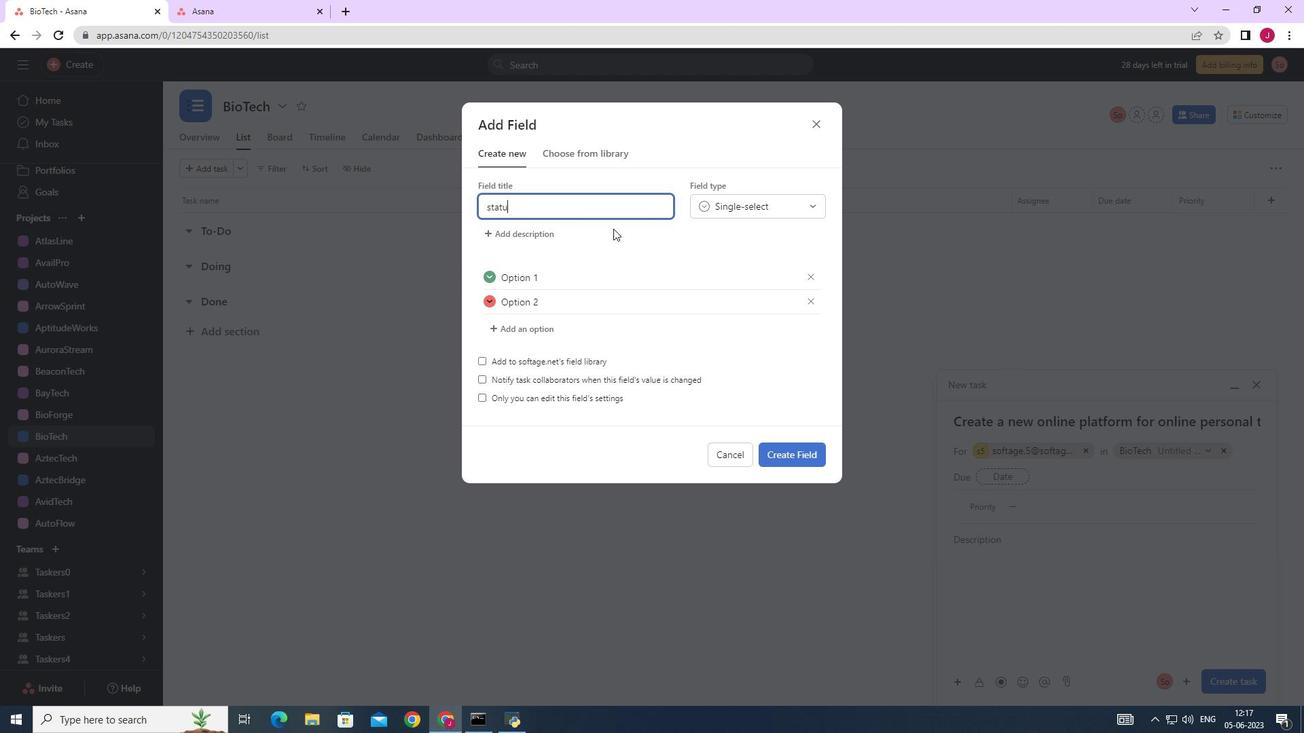 
Action: Mouse moved to (575, 269)
Screenshot: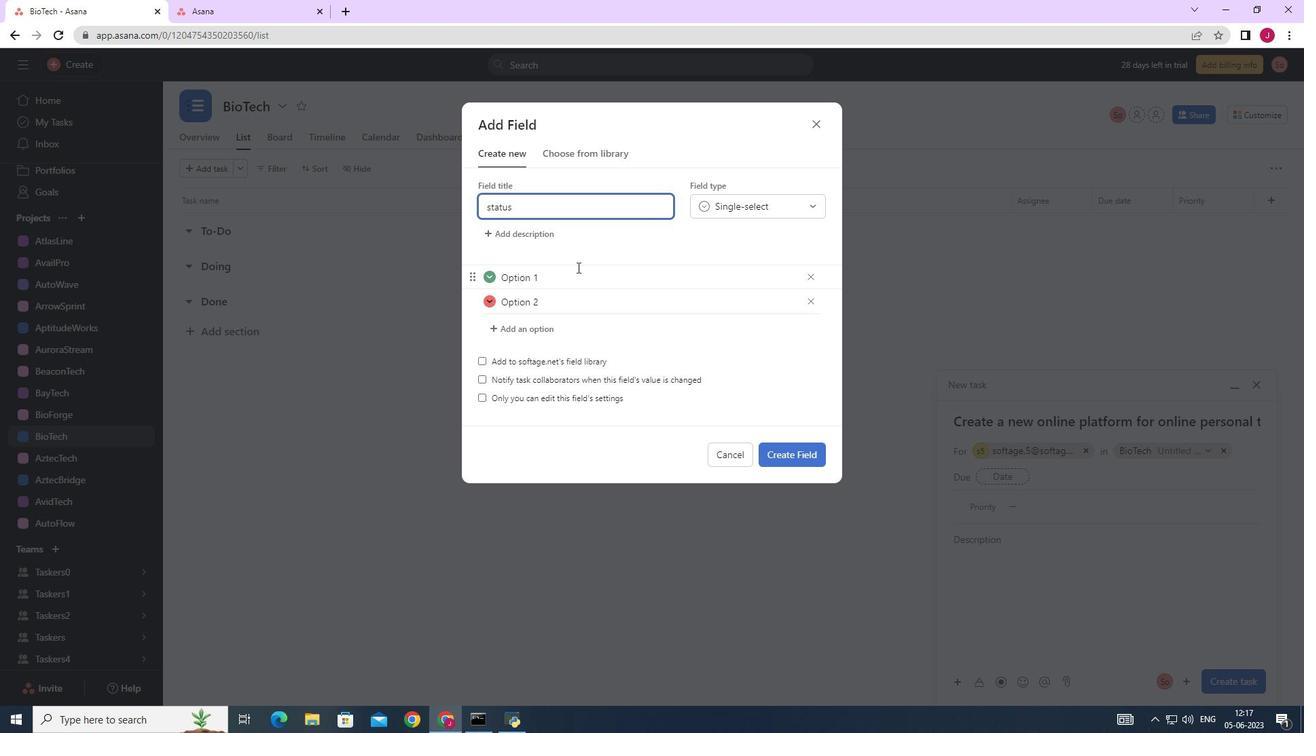 
Action: Mouse pressed left at (575, 269)
Screenshot: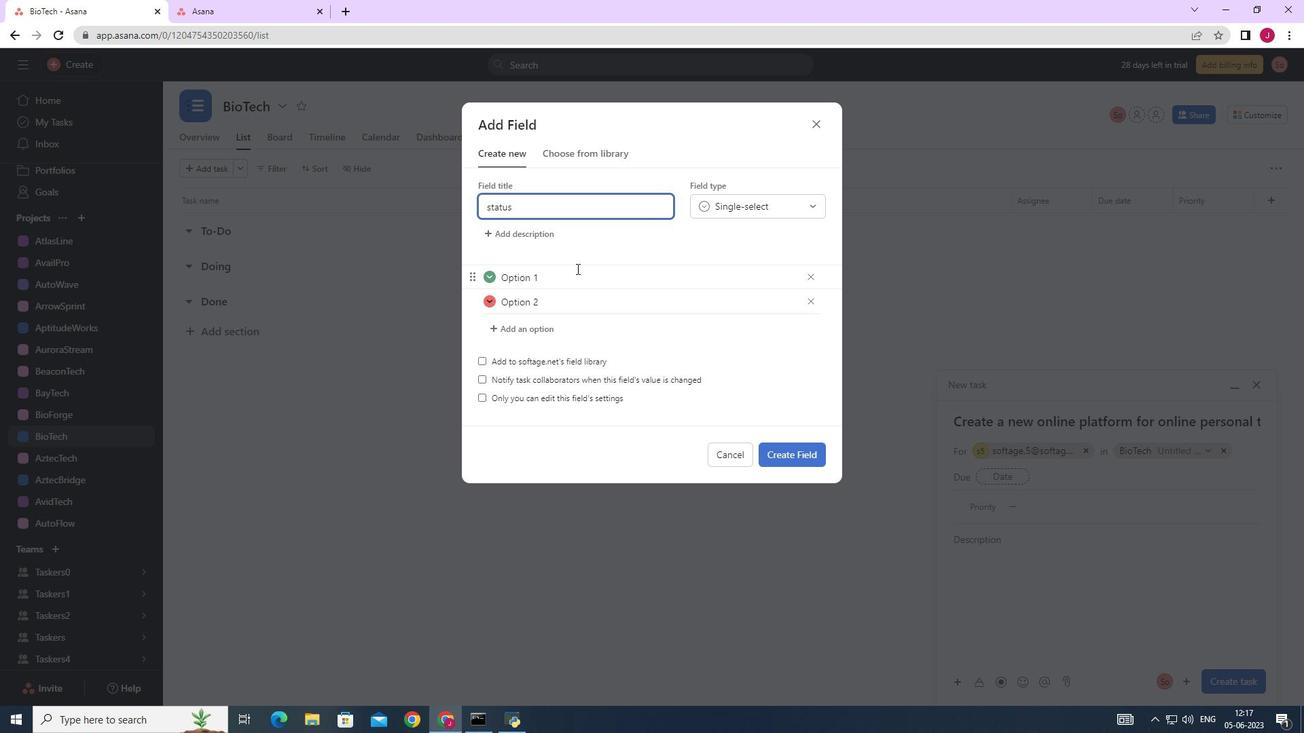 
Action: Key pressed <Key.backspace><Key.backspace><Key.backspace><Key.backspace><Key.backspace><Key.backspace><Key.backspace>m<Key.backspace>n<Key.space>track
Screenshot: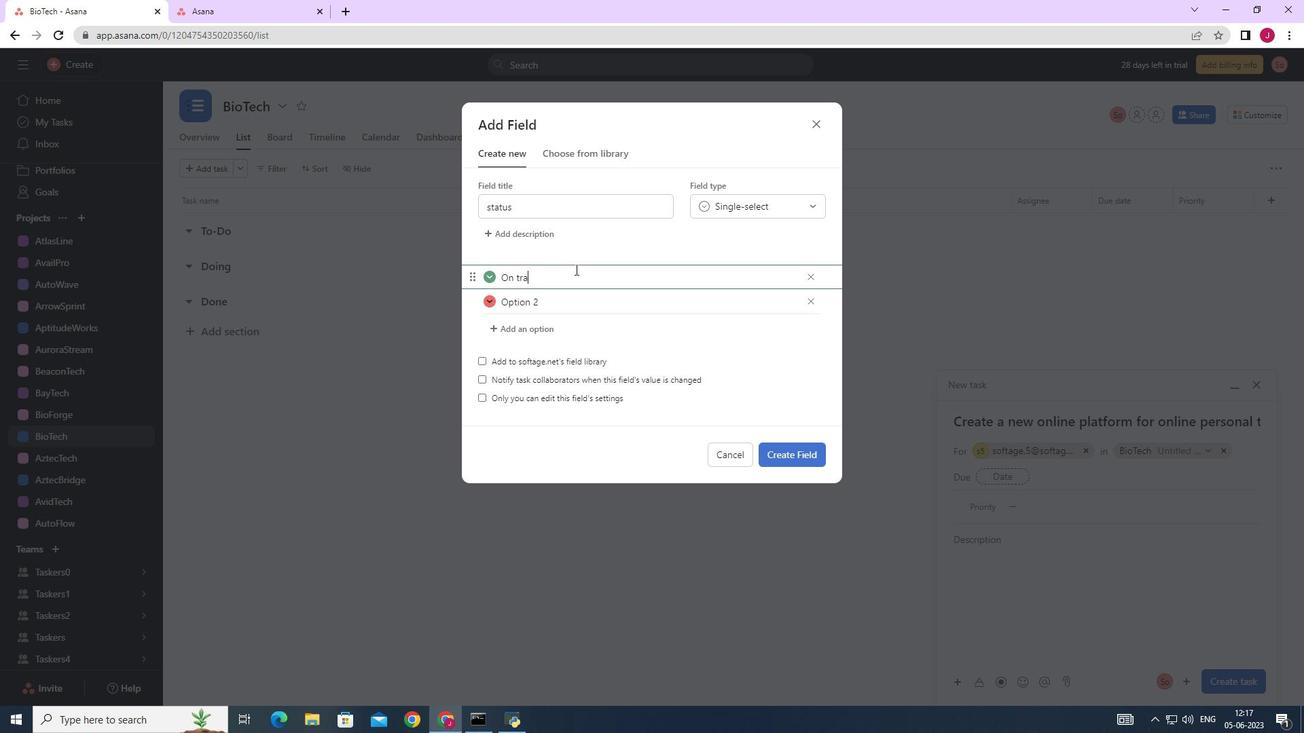 
Action: Mouse moved to (556, 308)
Screenshot: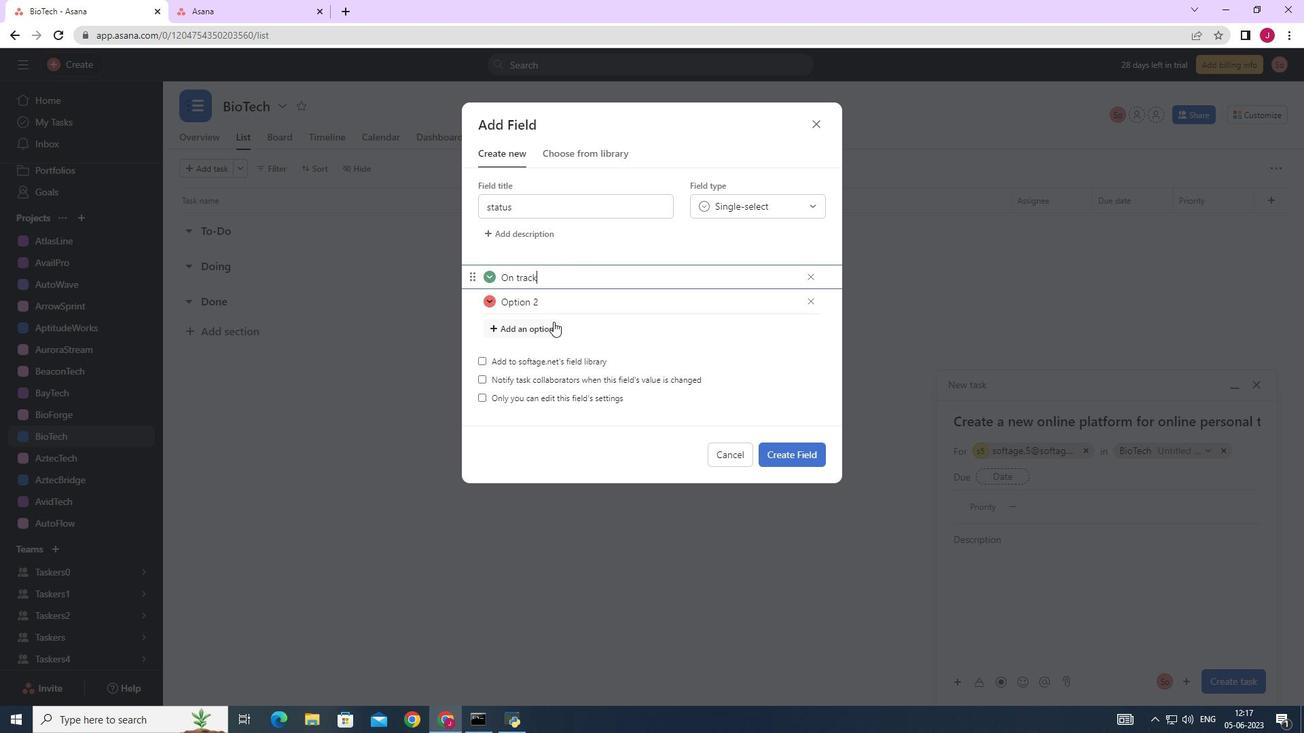 
Action: Mouse pressed left at (556, 308)
Screenshot: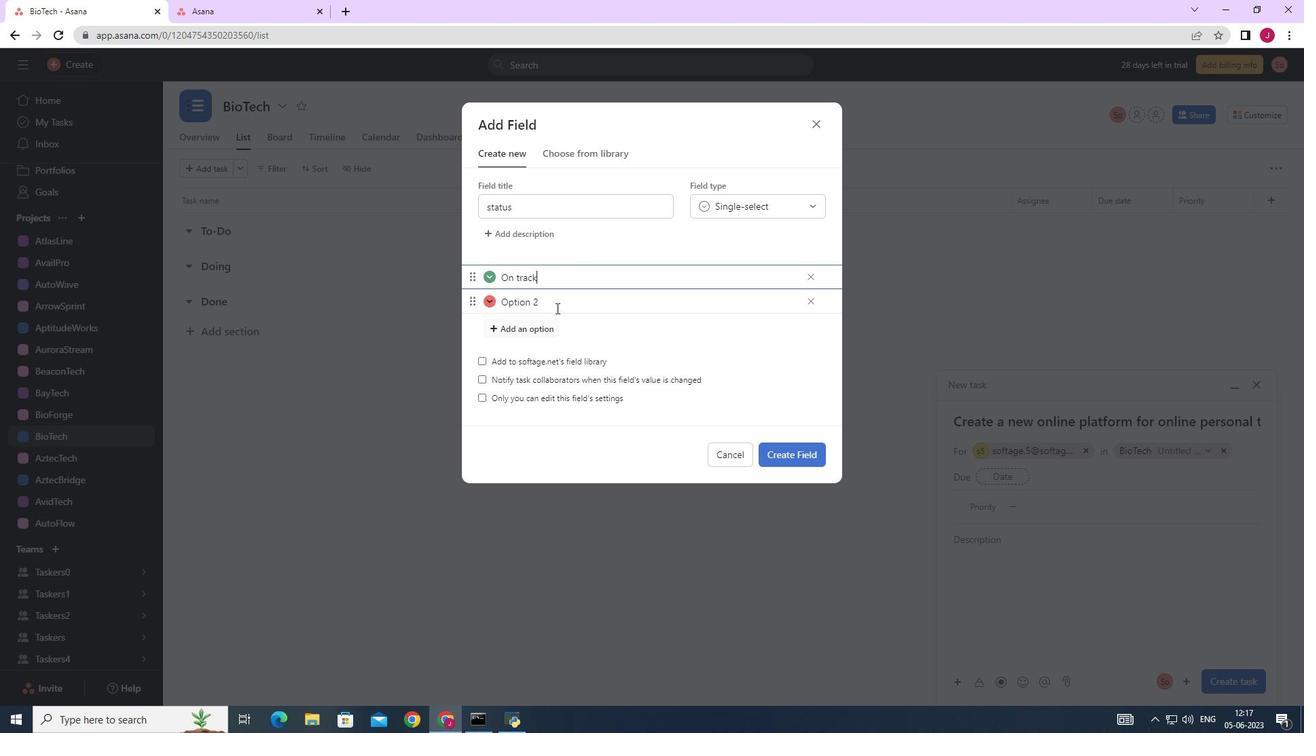 
Action: Key pressed <Key.backspace><Key.backspace><Key.backspace><Key.backspace><Key.backspace><Key.backspace><Key.backspace>ff<Key.space>track
Screenshot: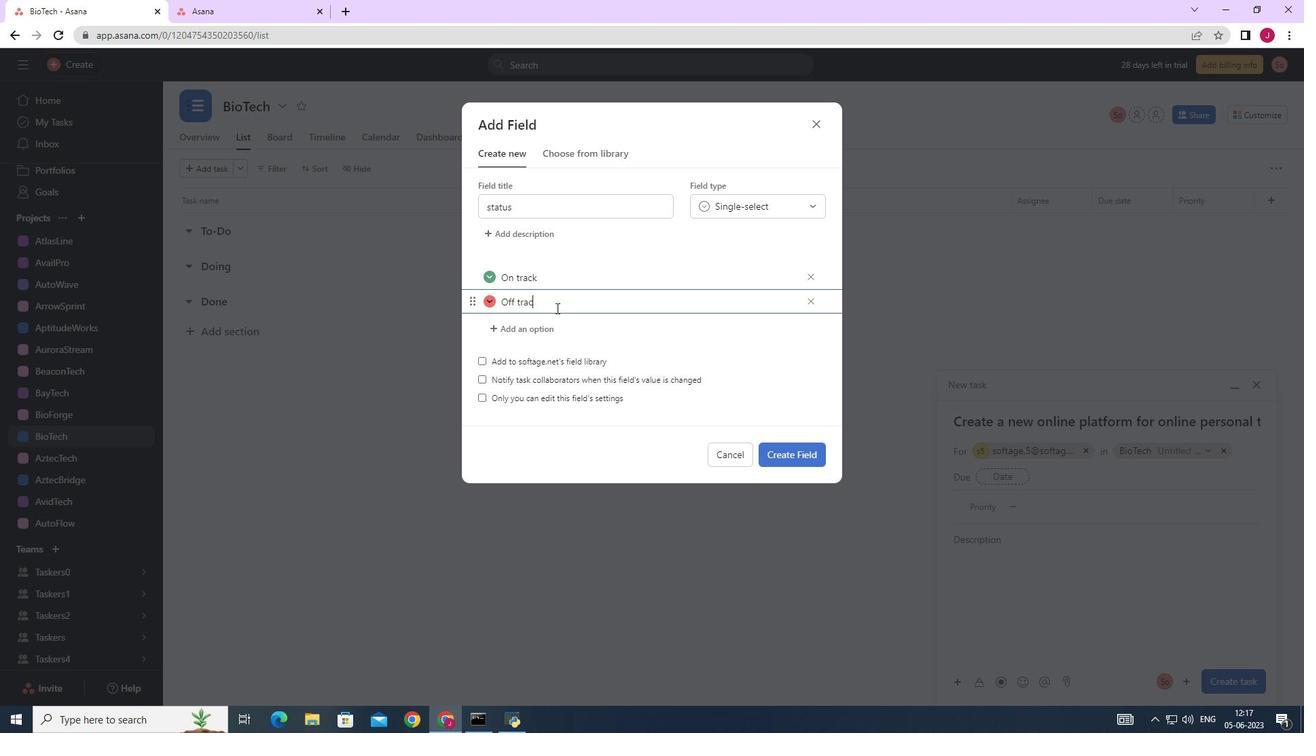 
Action: Mouse moved to (540, 327)
Screenshot: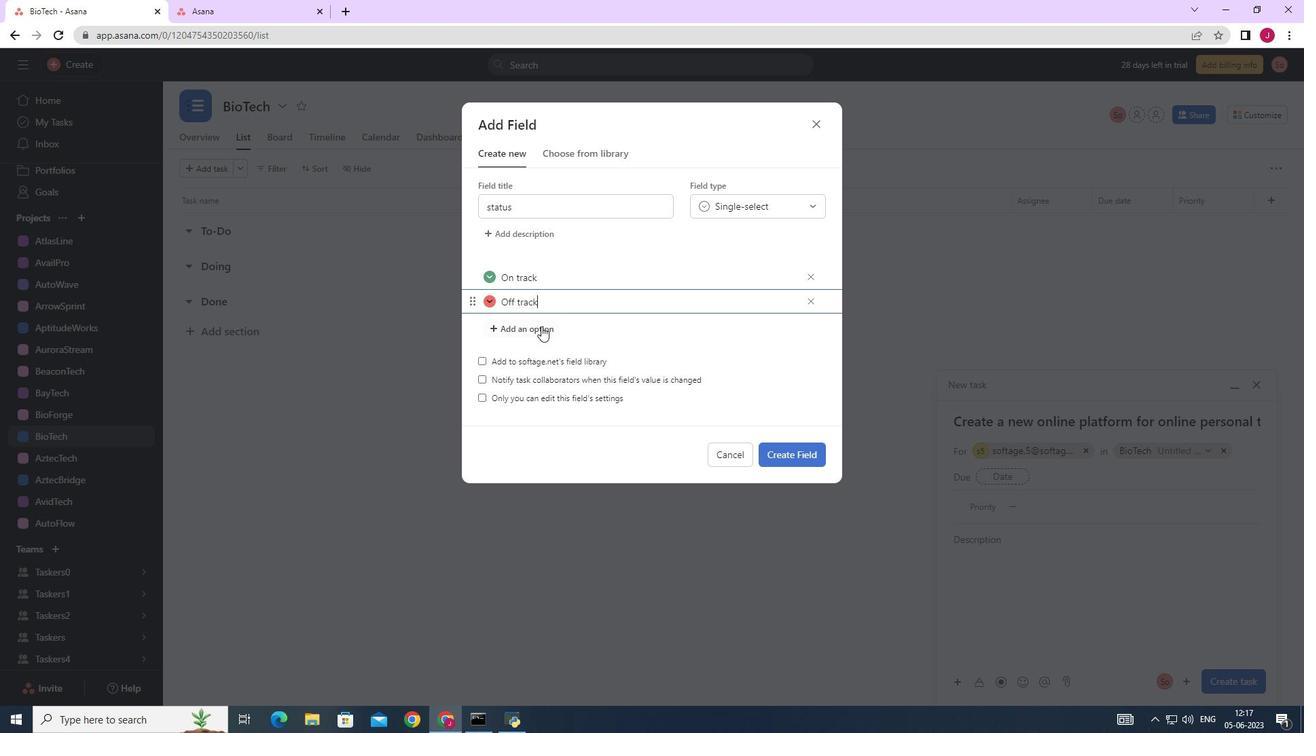 
Action: Mouse pressed left at (540, 327)
Screenshot: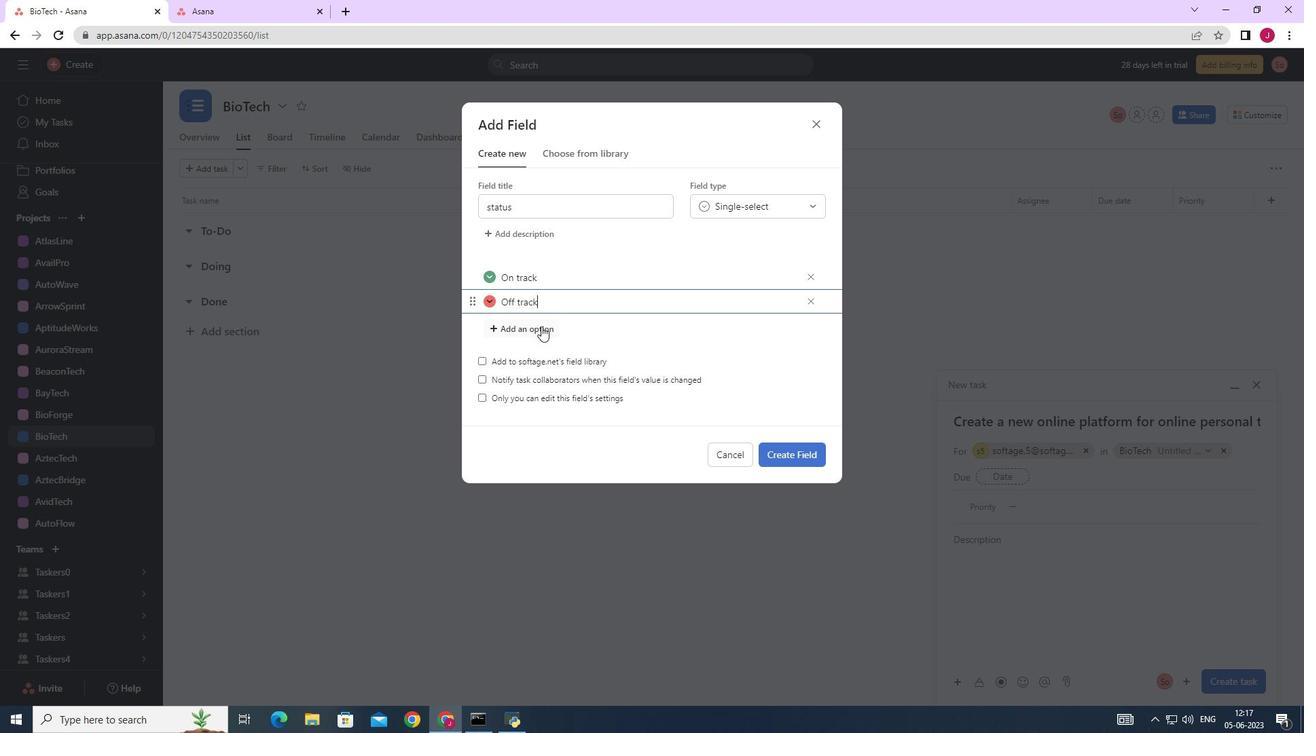 
Action: Key pressed <Key.caps_lock>A<Key.caps_lock>t<Key.space>risk
Screenshot: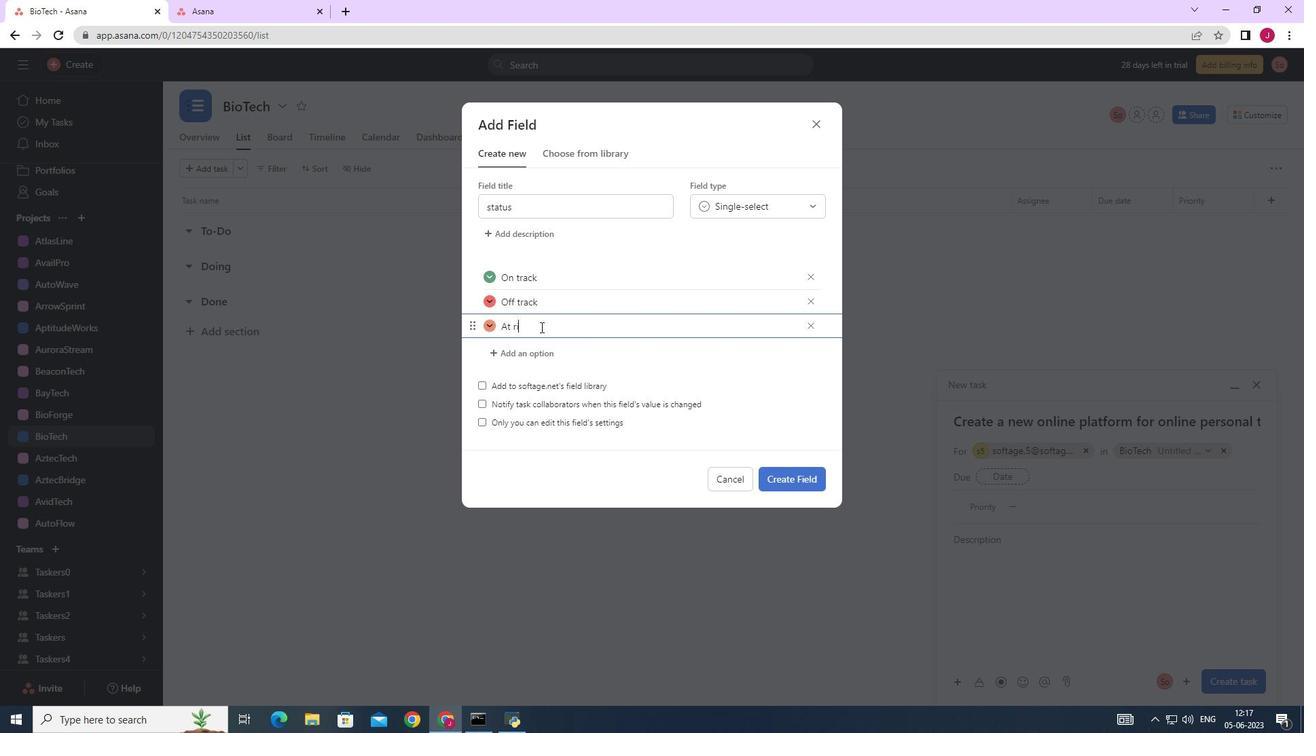 
Action: Mouse moved to (547, 356)
Screenshot: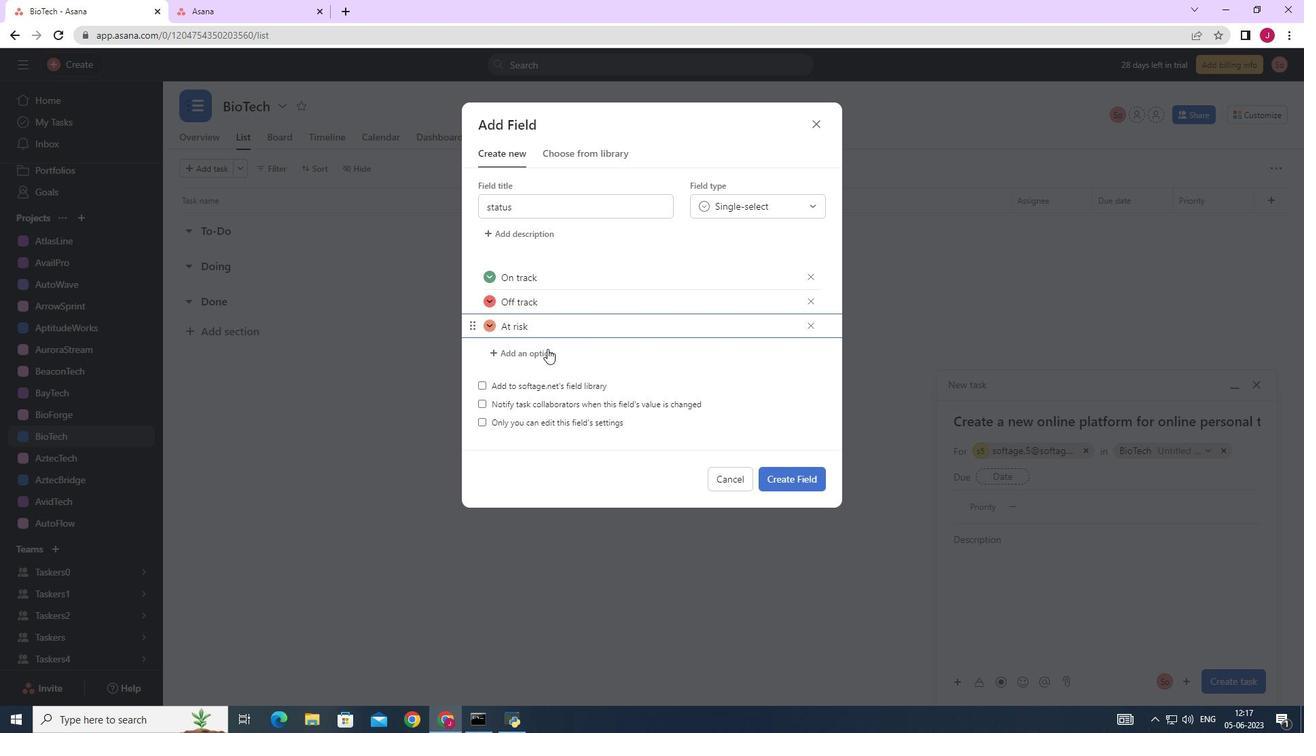 
Action: Mouse pressed left at (547, 356)
Screenshot: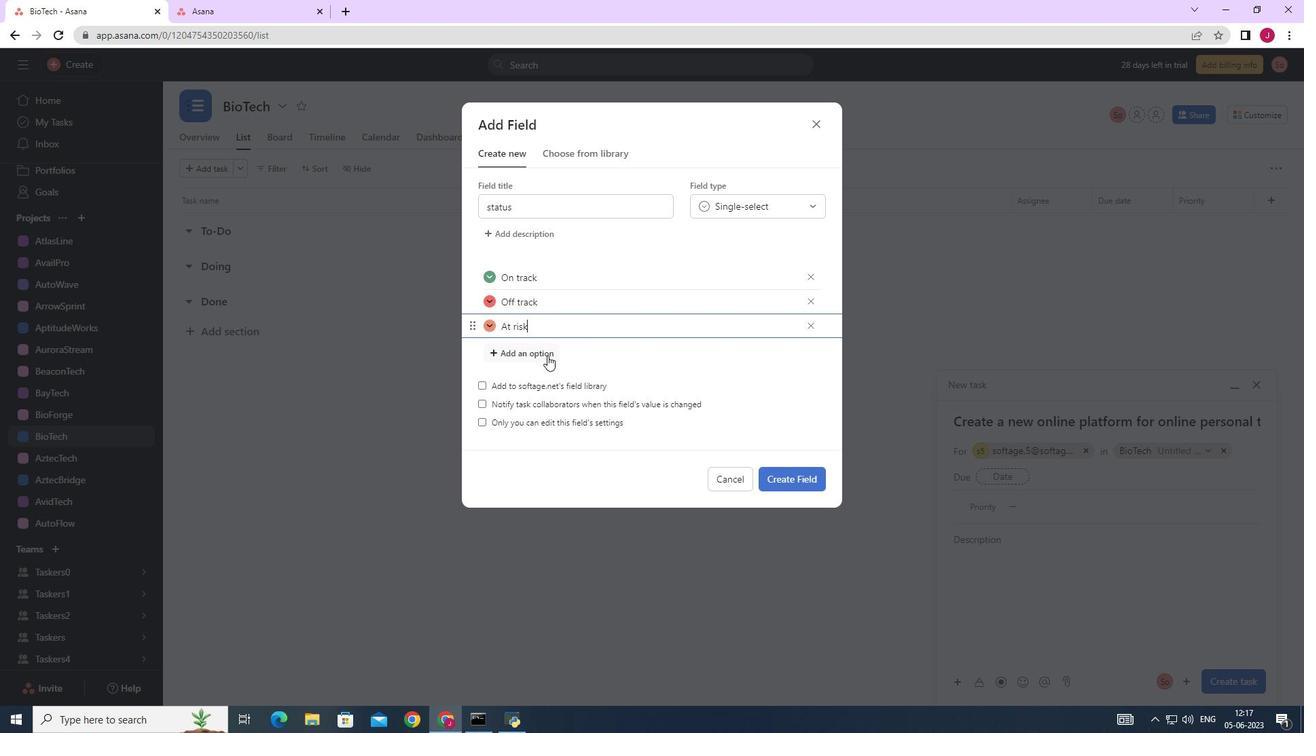 
Action: Key pressed <Key.caps_lock>C<Key.caps_lock>mplete
Screenshot: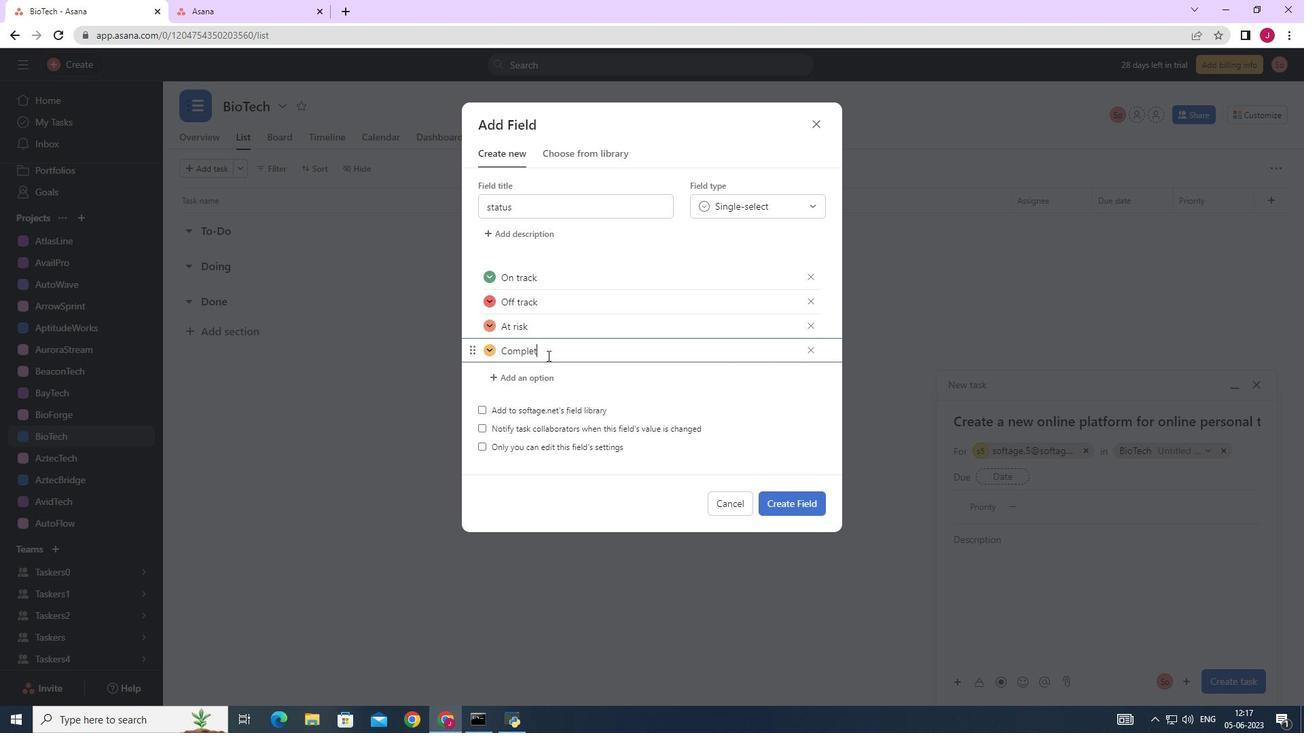 
Action: Mouse moved to (784, 501)
Screenshot: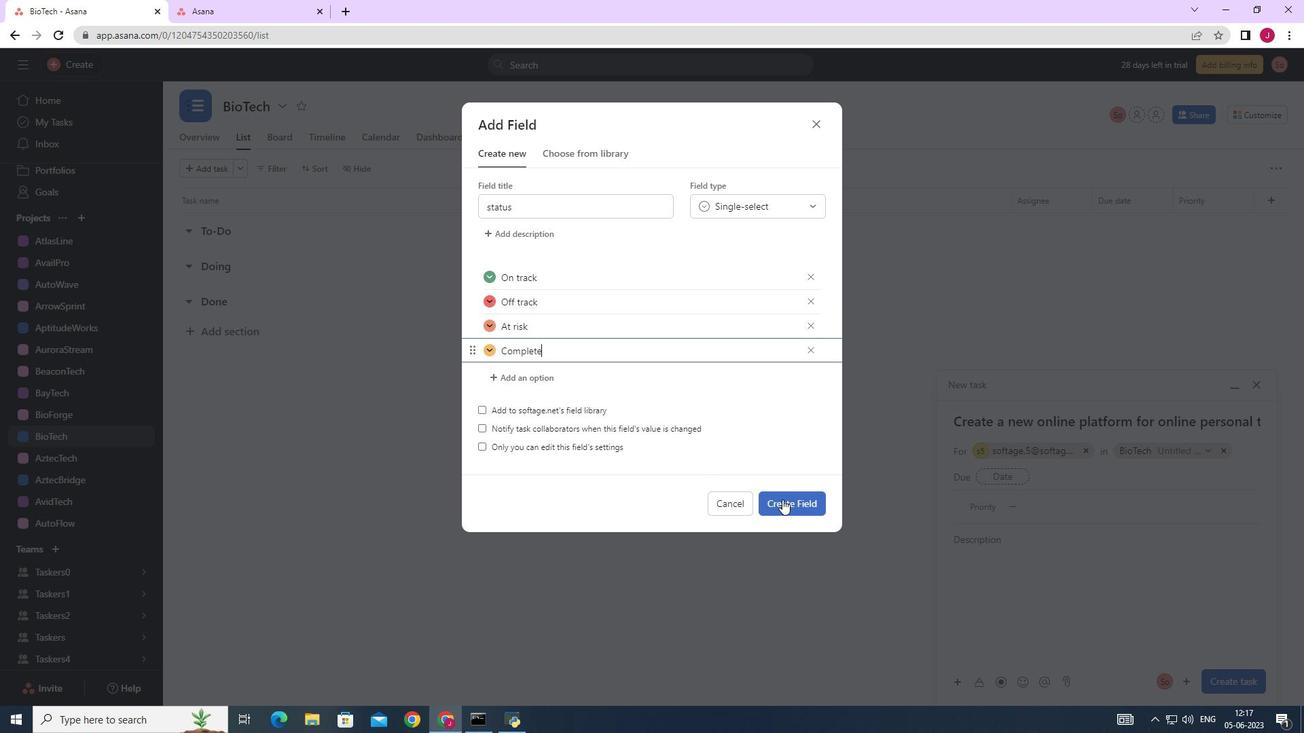 
Action: Mouse pressed left at (783, 500)
Screenshot: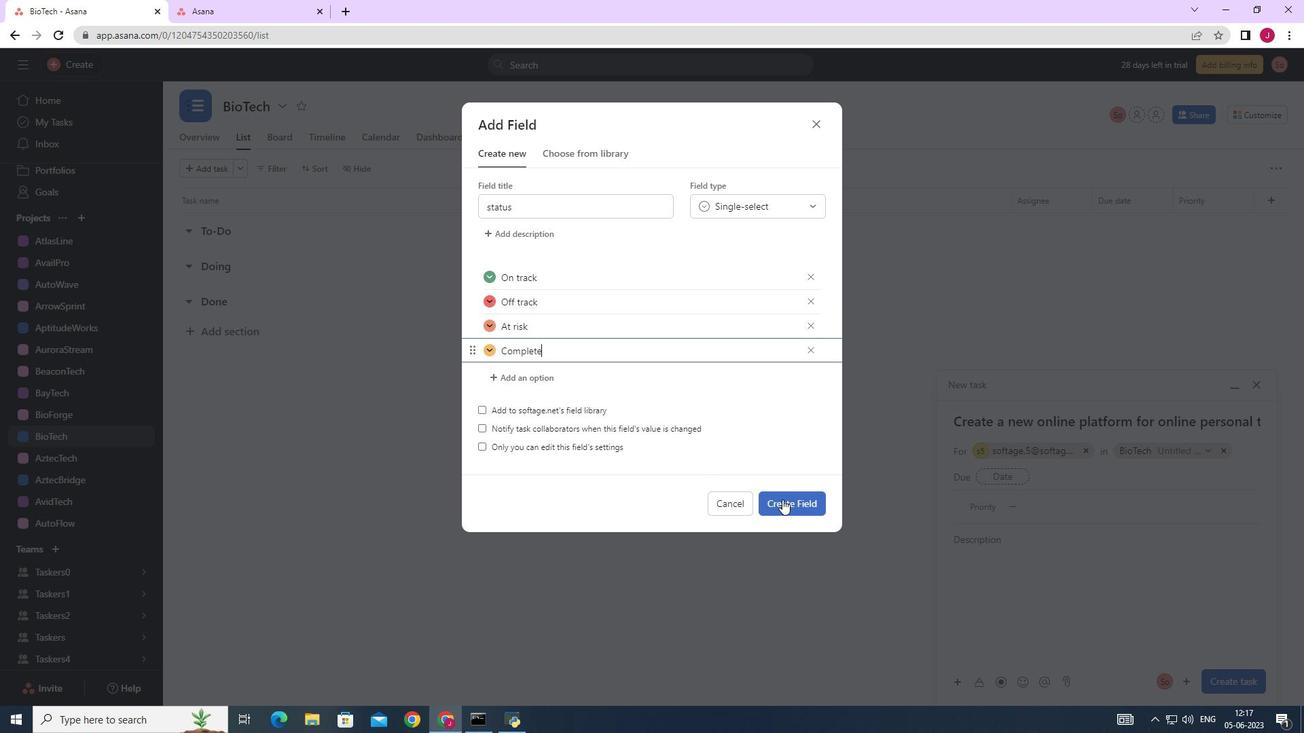 
Action: Mouse moved to (1005, 503)
Screenshot: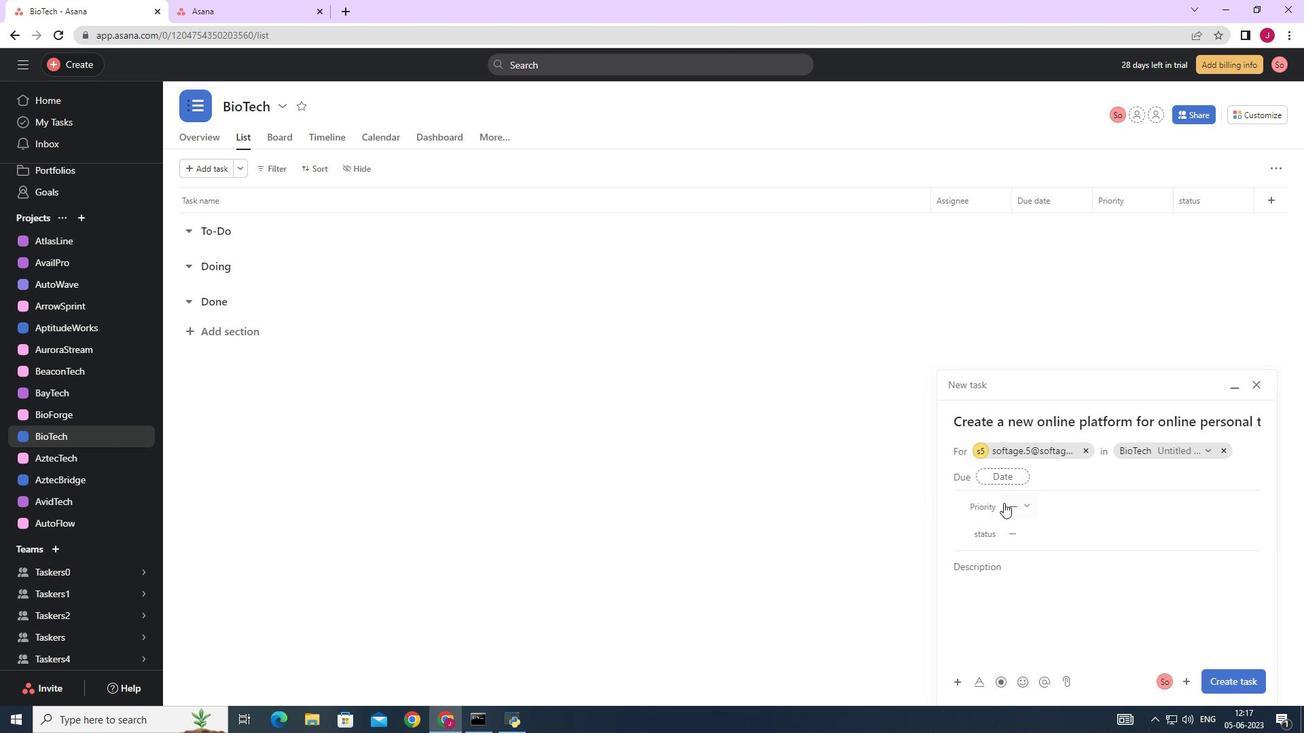
Action: Mouse pressed left at (1005, 503)
Screenshot: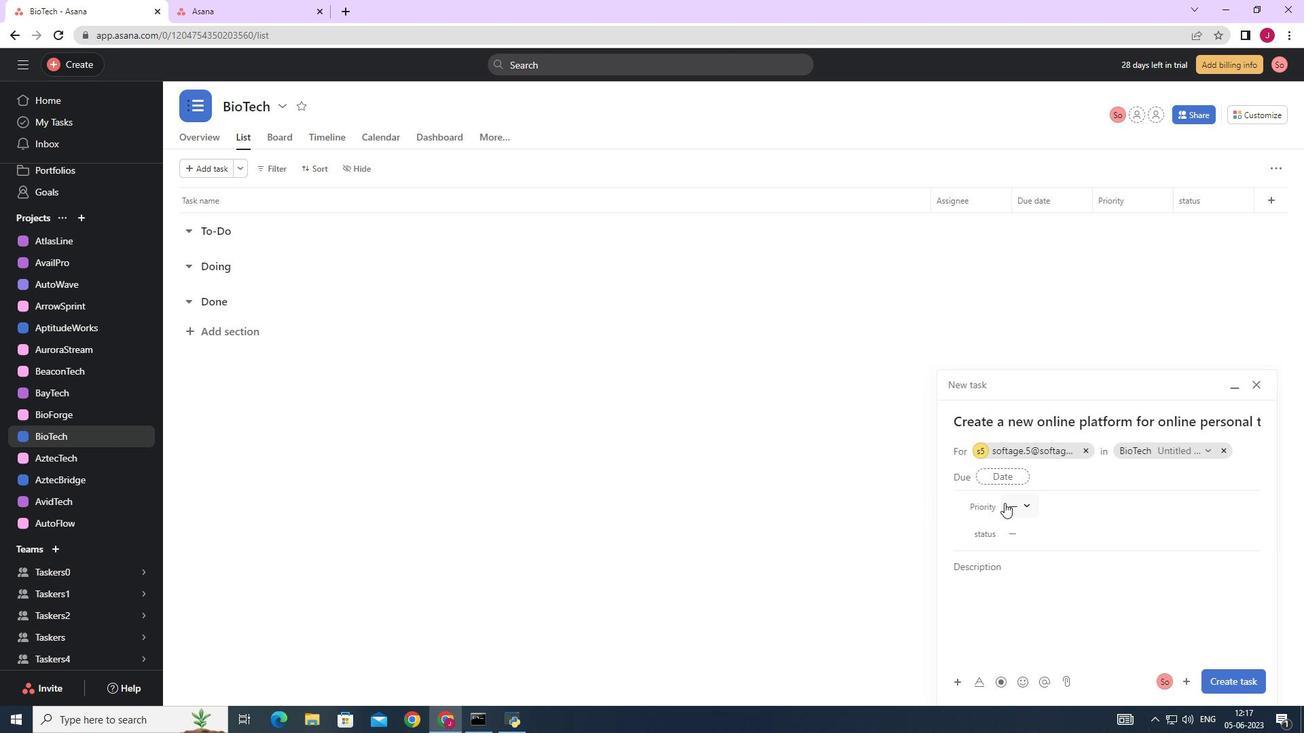 
Action: Mouse moved to (1043, 597)
Screenshot: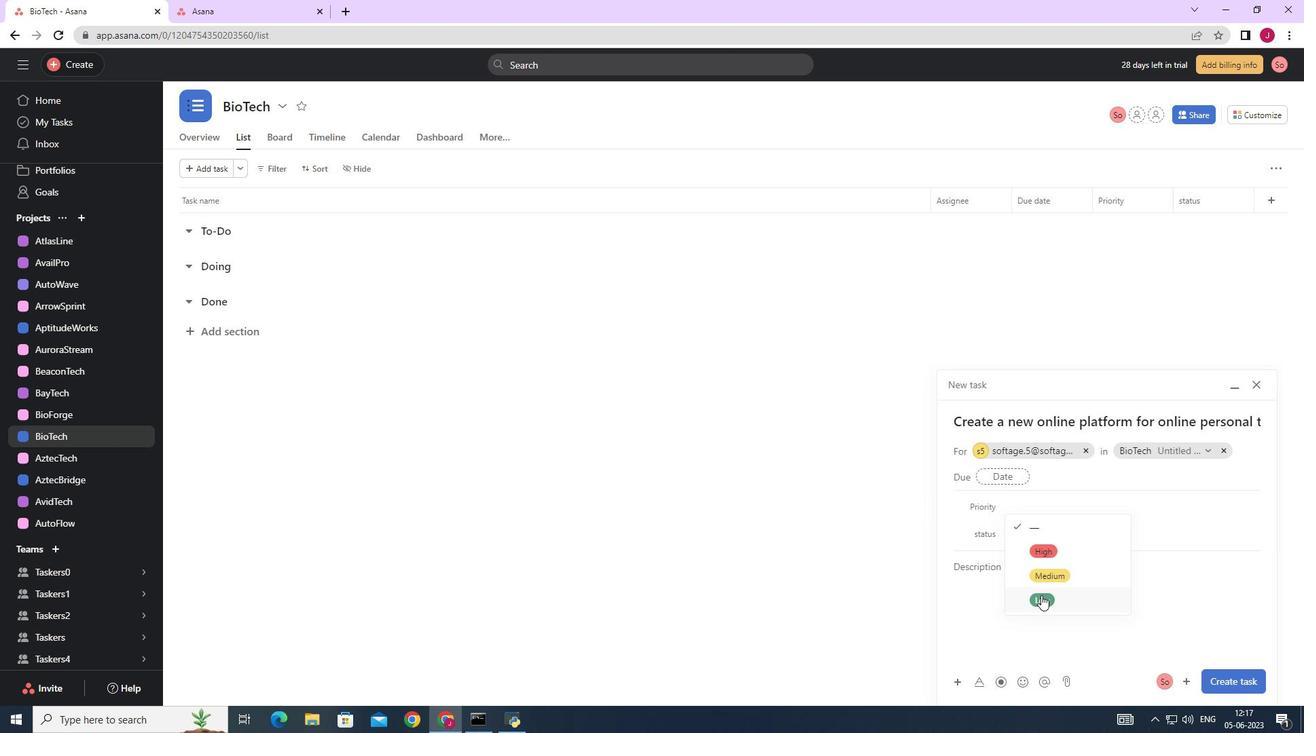 
Action: Mouse pressed left at (1043, 597)
Screenshot: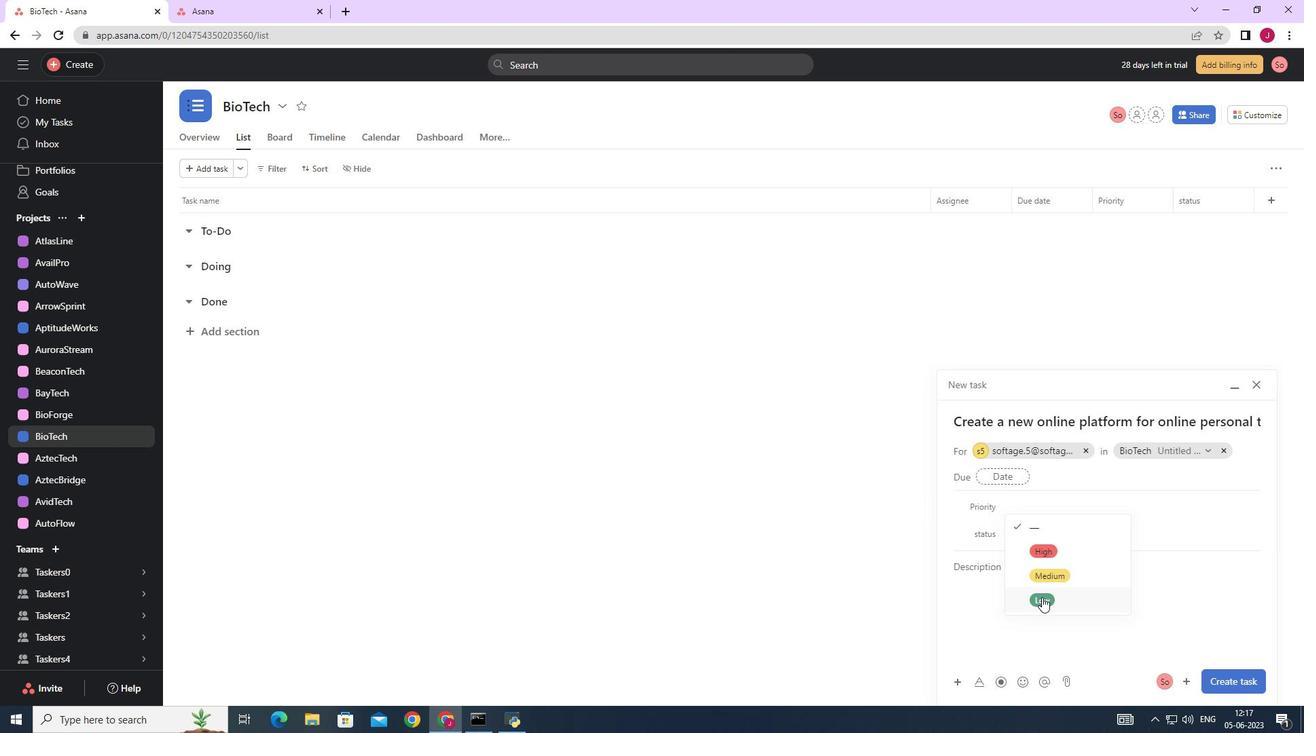 
Action: Mouse moved to (1027, 528)
Screenshot: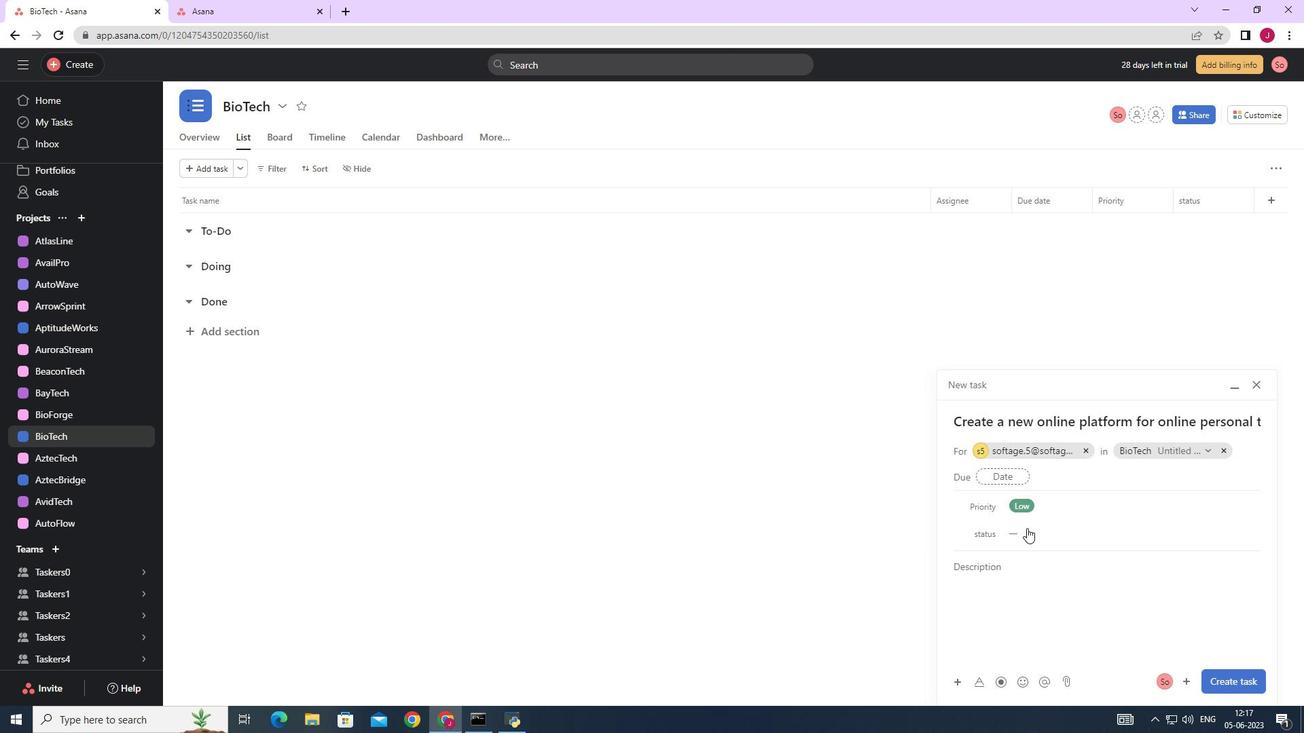 
Action: Mouse pressed left at (1027, 528)
Screenshot: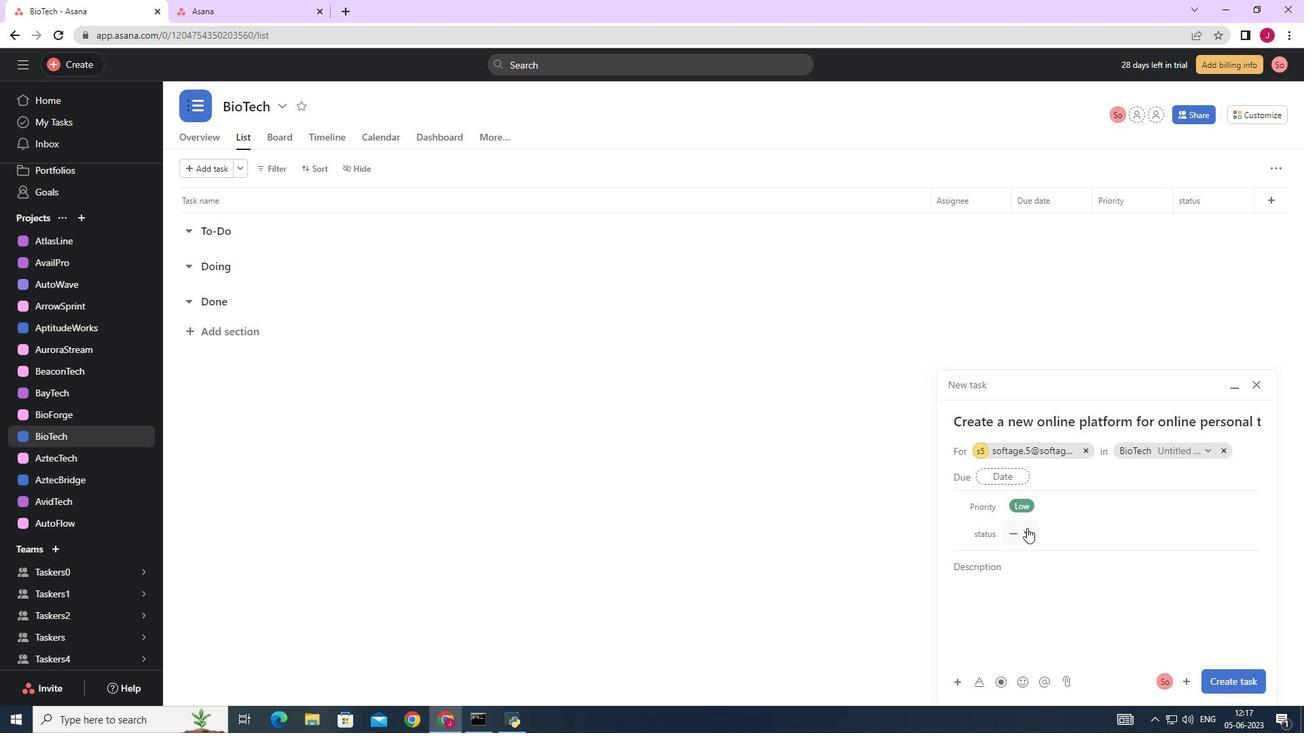 
Action: Mouse moved to (1043, 575)
Screenshot: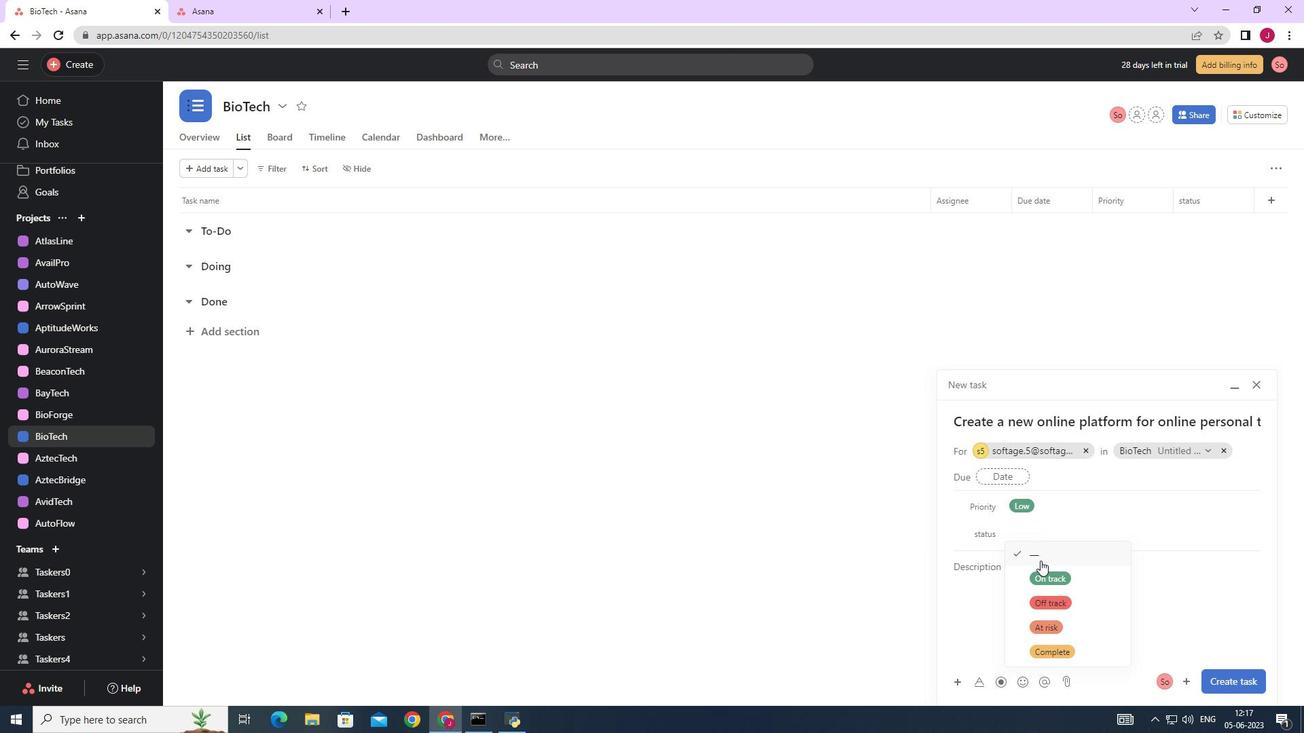 
Action: Mouse pressed left at (1043, 575)
Screenshot: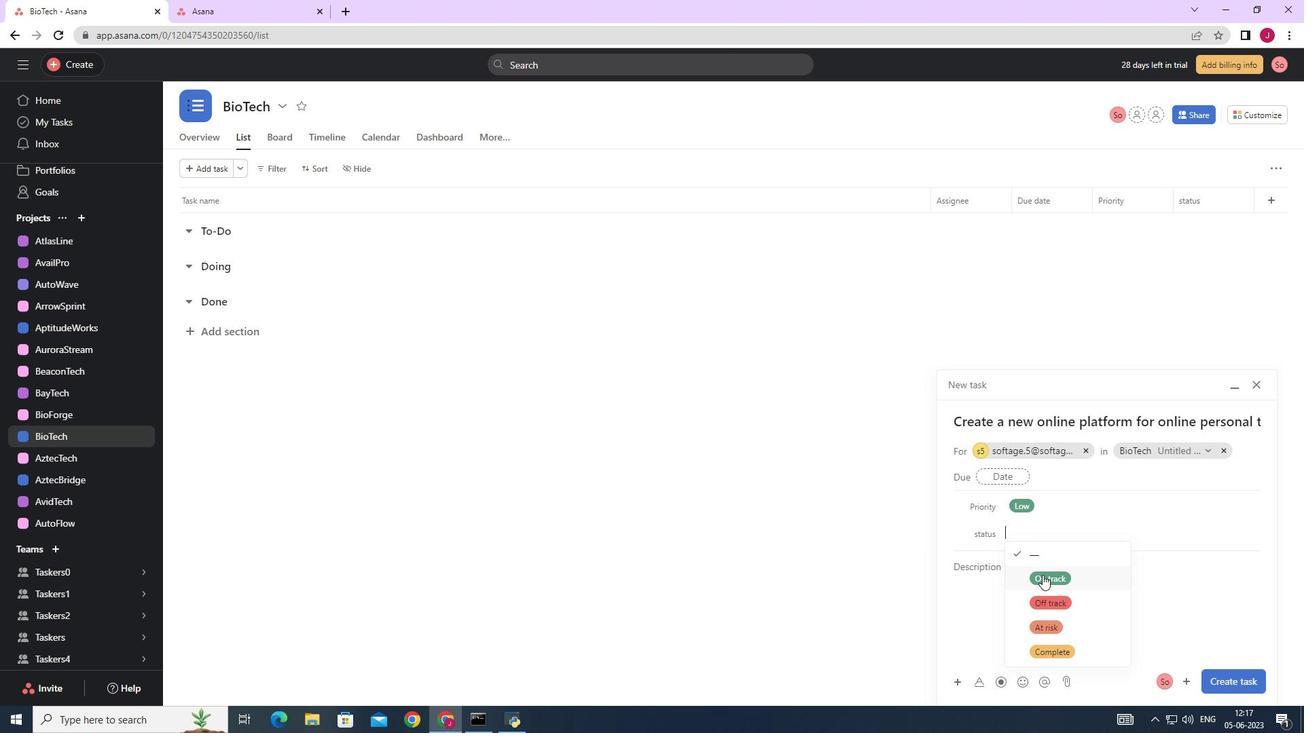 
Action: Mouse moved to (1224, 681)
Screenshot: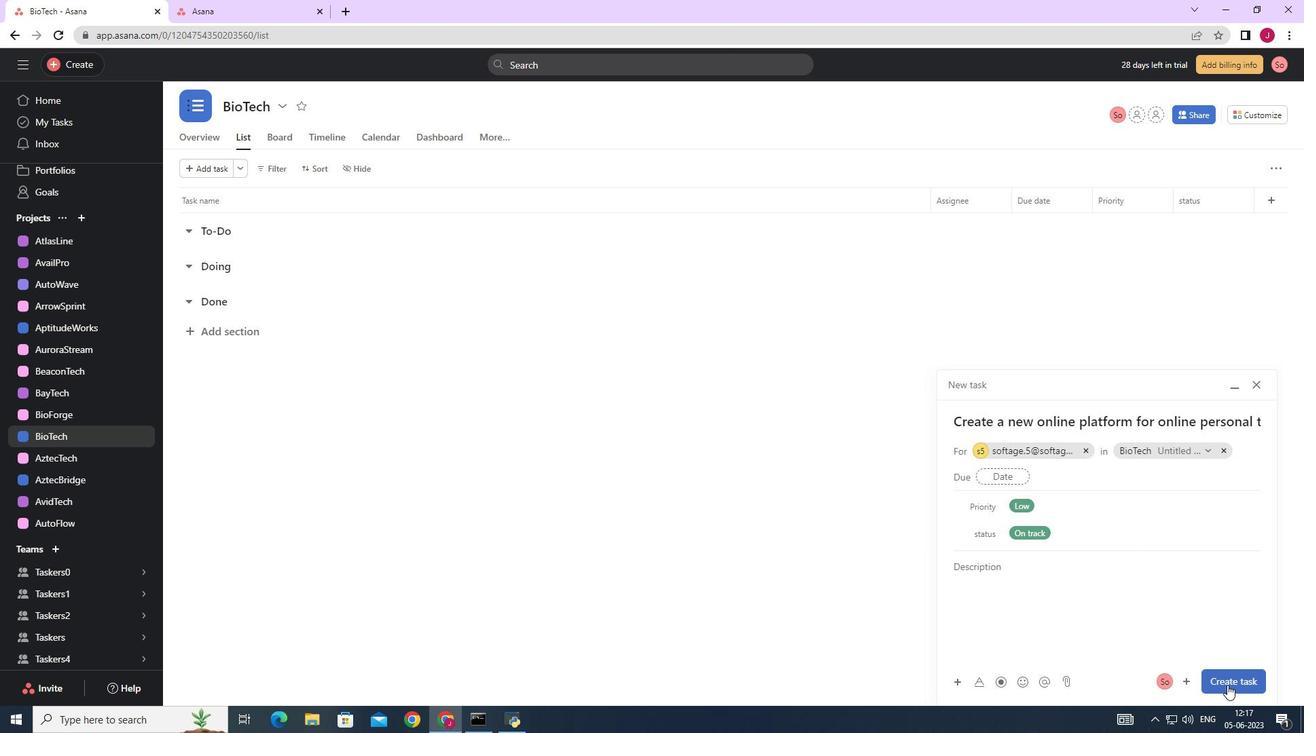 
Action: Mouse pressed left at (1224, 681)
Screenshot: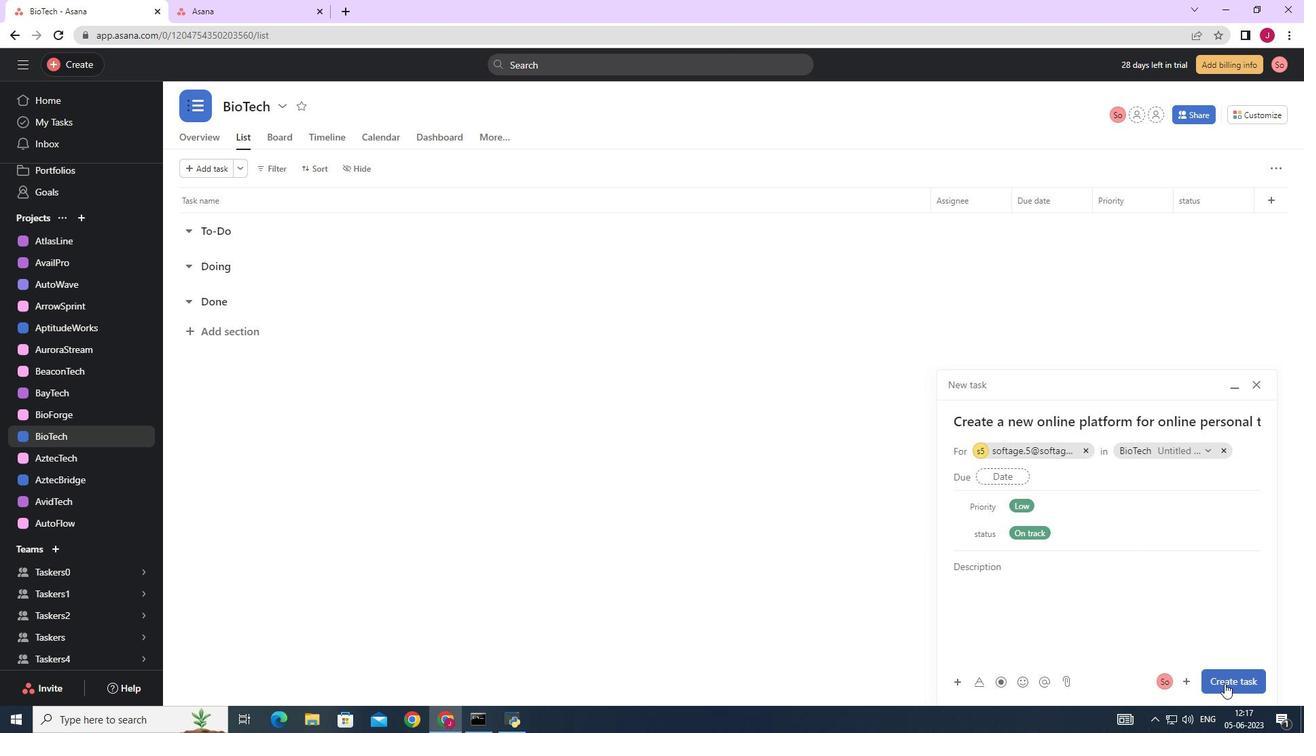 
Action: Mouse moved to (1132, 646)
Screenshot: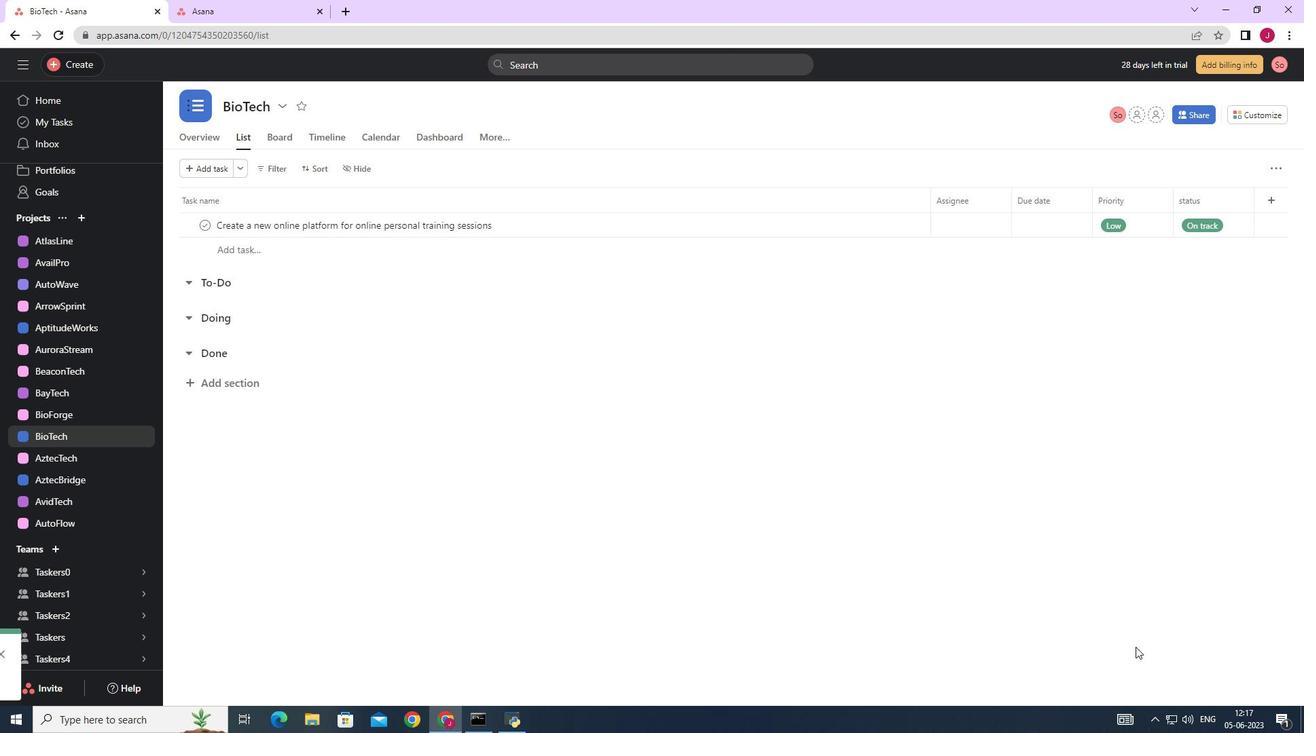 
